 Task: Look for space in Orillia, Canada from 1st August, 2023 to 5th August, 2023 for 1 adult in price range Rs.6000 to Rs.15000. Place can be entire place with 1  bedroom having 1 bed and 1 bathroom. Property type can be house, flat, guest house. Booking option can be shelf check-in. Required host language is English.
Action: Mouse moved to (449, 88)
Screenshot: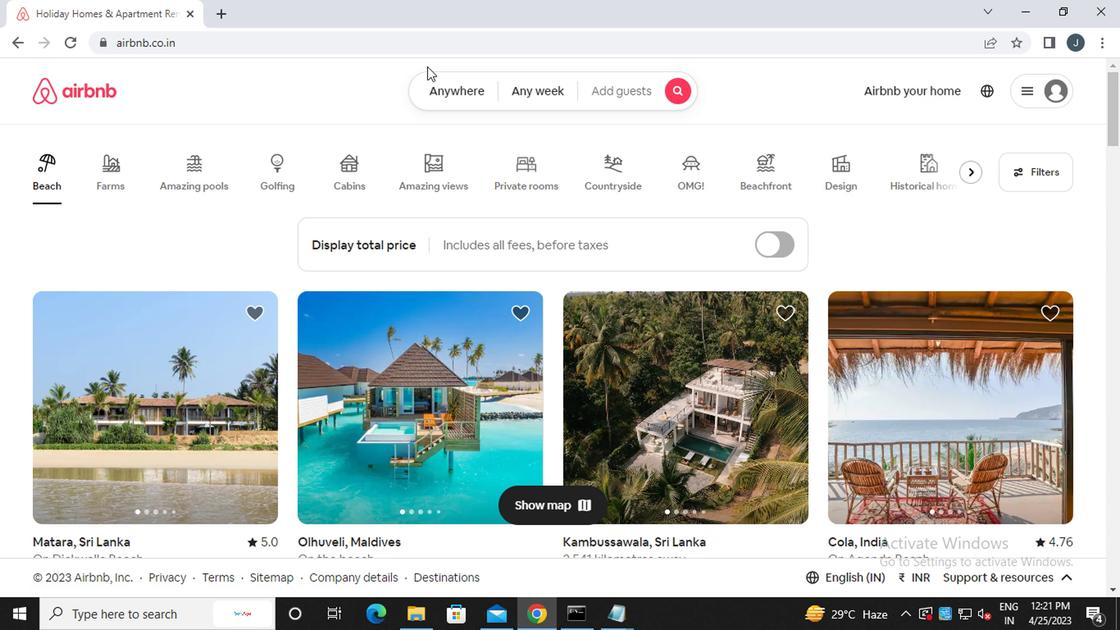
Action: Mouse pressed left at (449, 88)
Screenshot: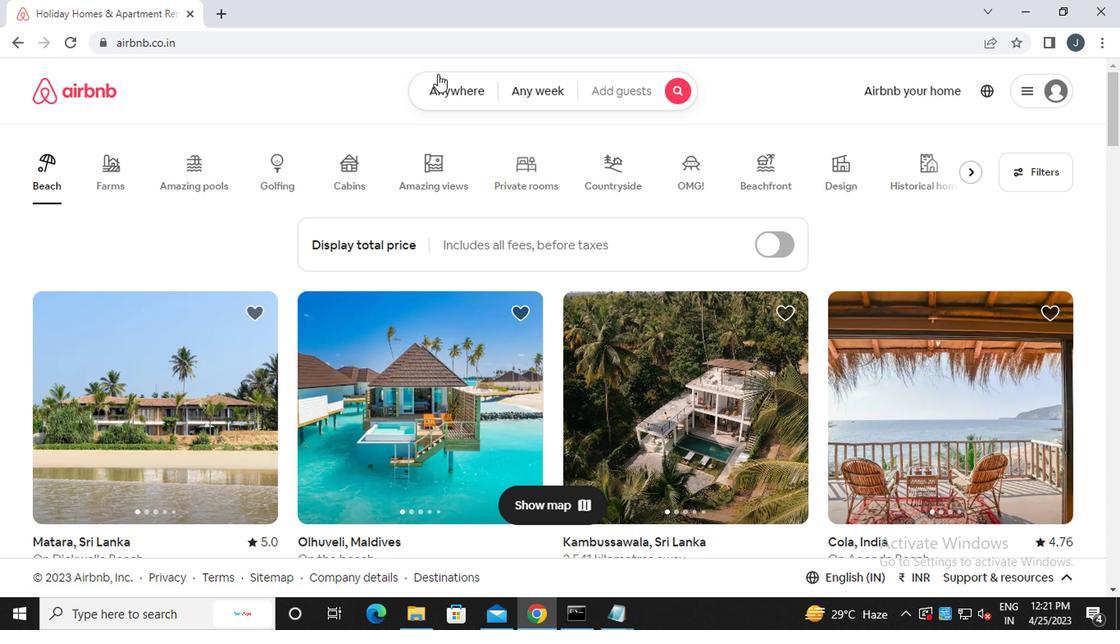 
Action: Mouse moved to (264, 158)
Screenshot: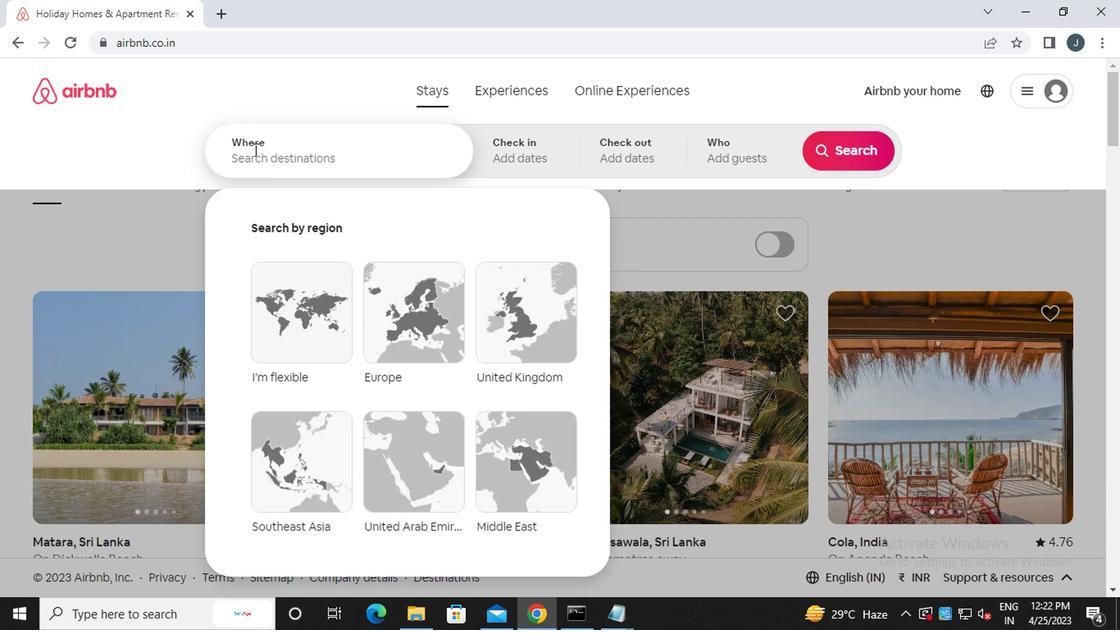
Action: Mouse pressed left at (264, 158)
Screenshot: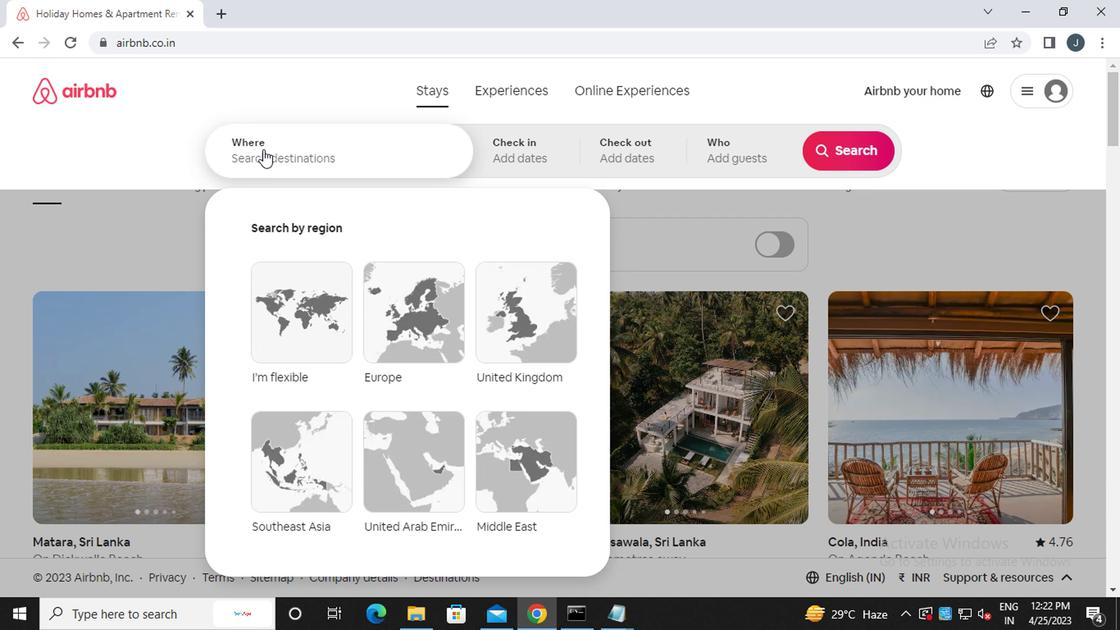 
Action: Mouse moved to (280, 169)
Screenshot: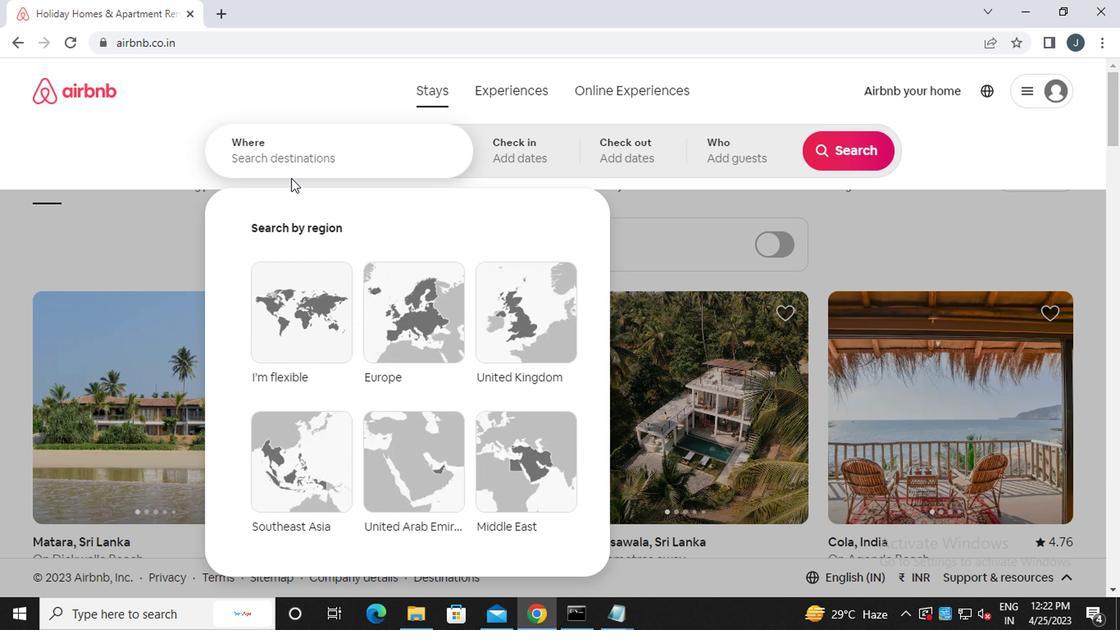 
Action: Key pressed o<Key.caps_lock>rillia,<Key.caps_lock>c<Key.caps_lock>anada
Screenshot: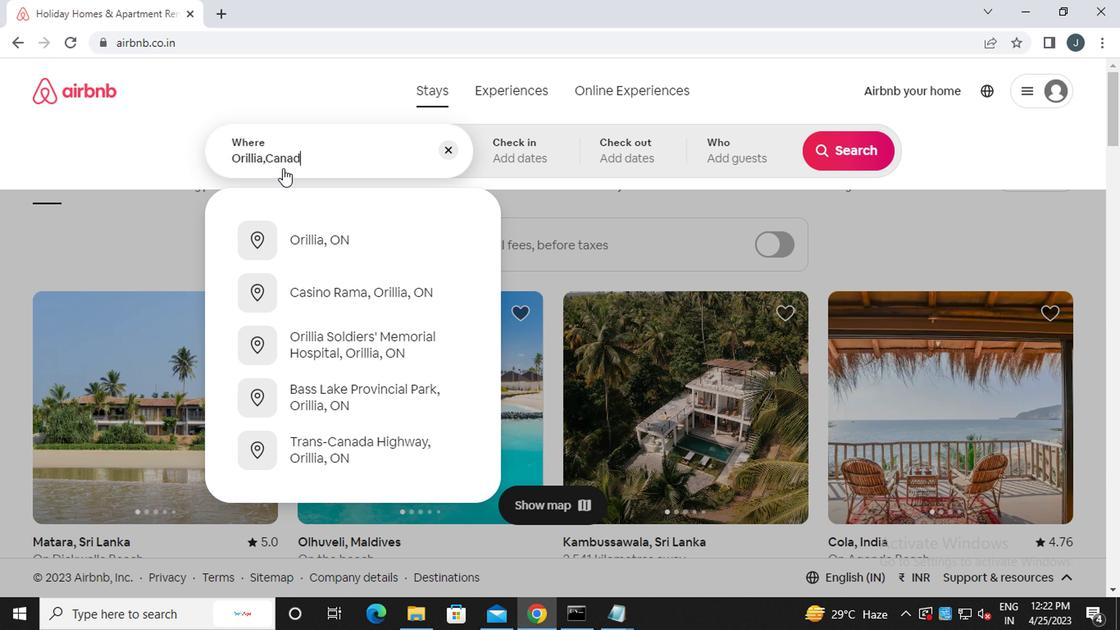 
Action: Mouse moved to (545, 151)
Screenshot: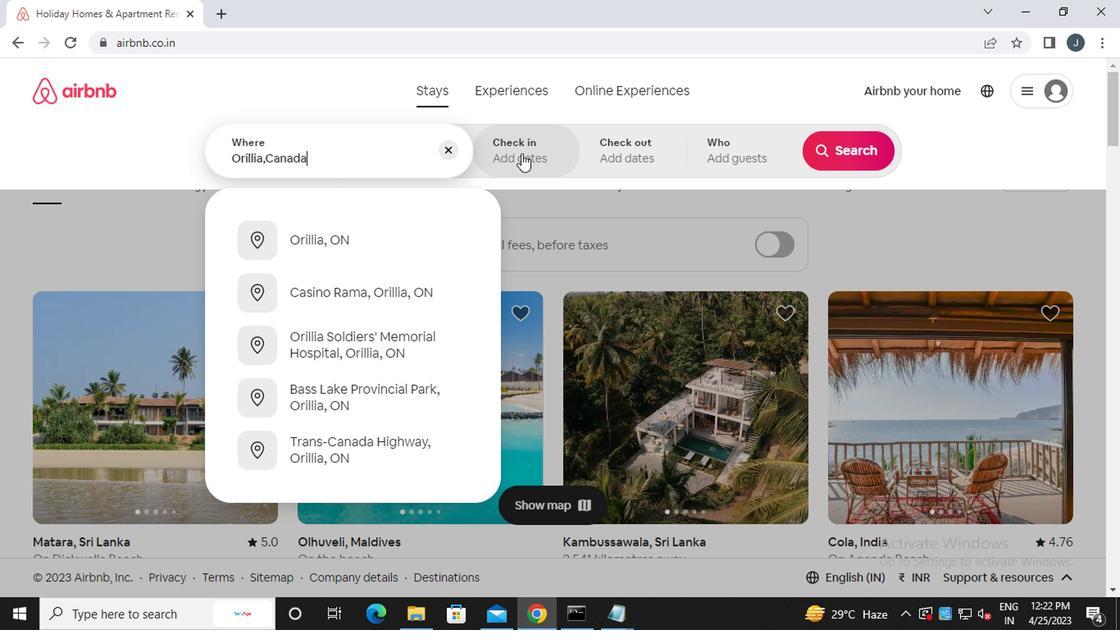 
Action: Mouse pressed left at (545, 151)
Screenshot: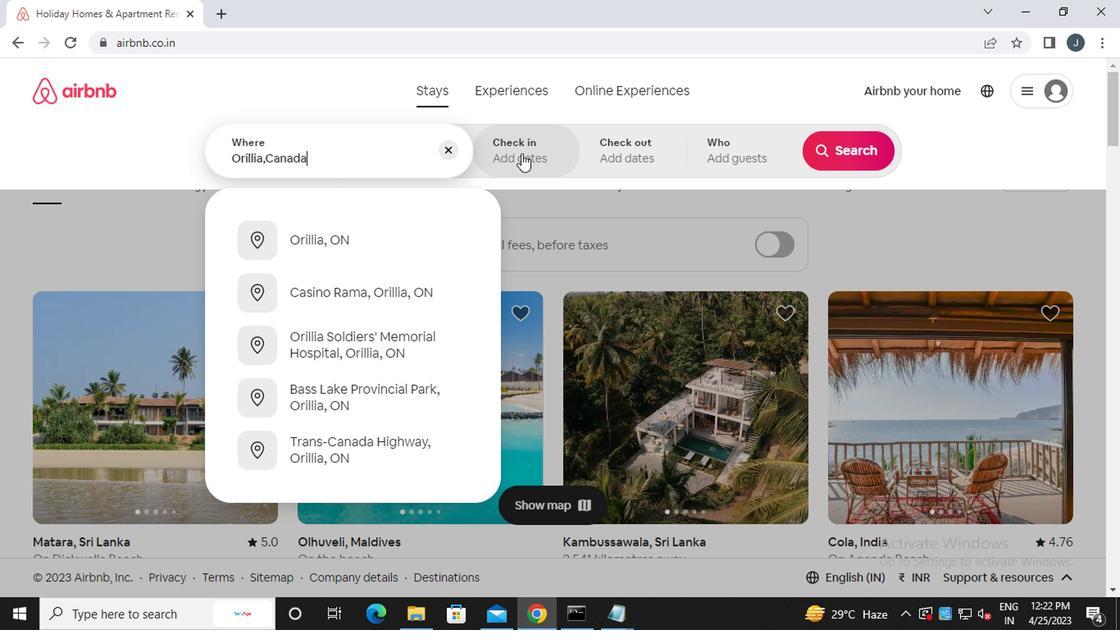
Action: Mouse moved to (836, 281)
Screenshot: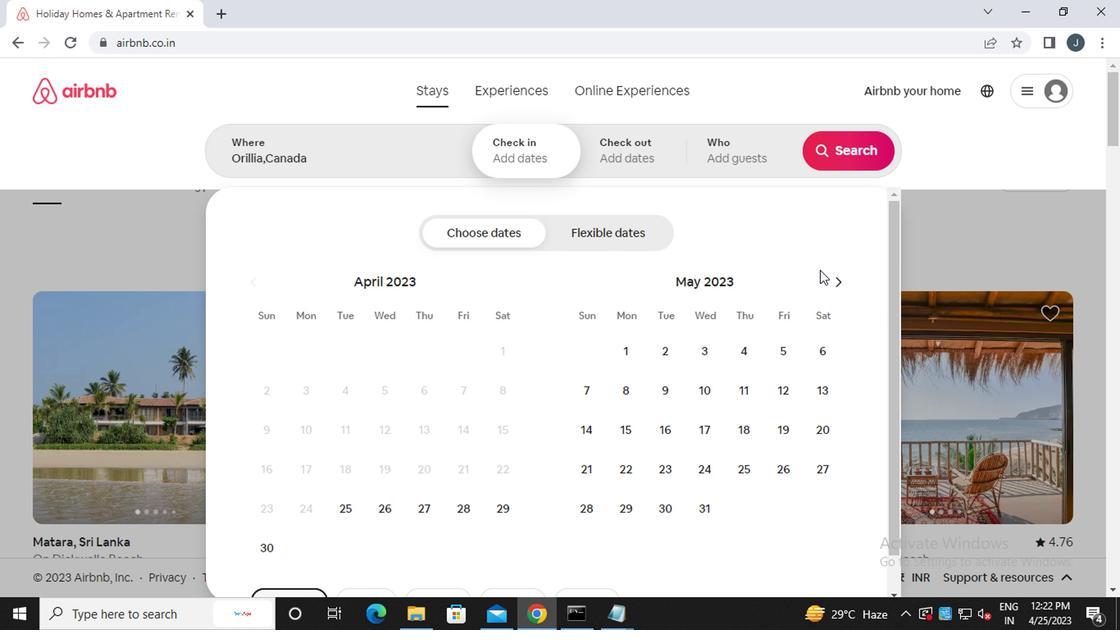 
Action: Mouse pressed left at (836, 281)
Screenshot: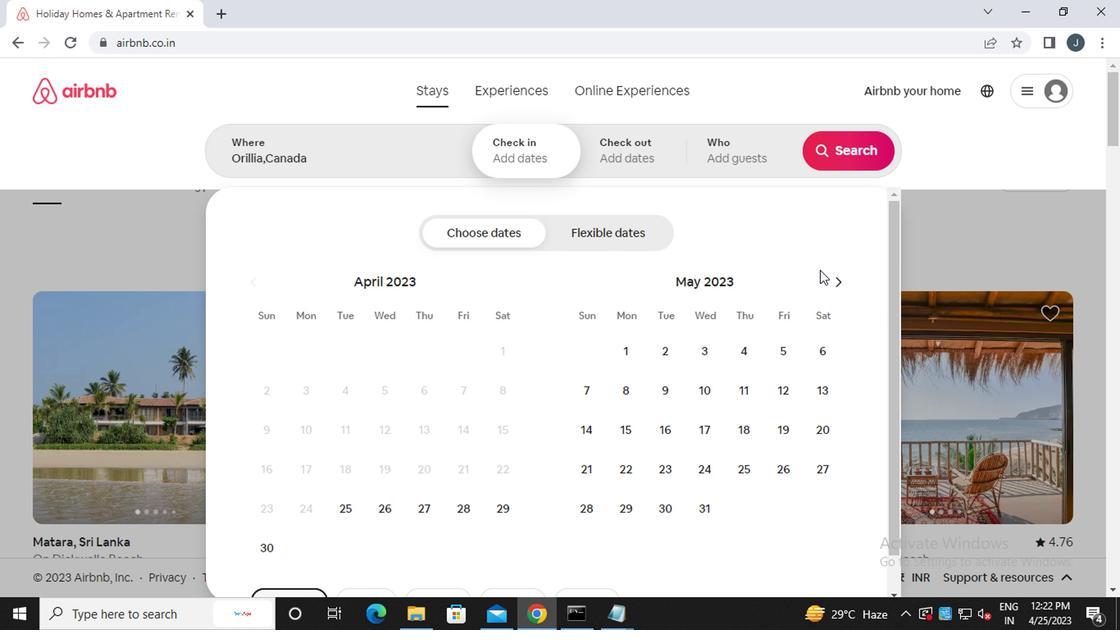 
Action: Mouse moved to (838, 283)
Screenshot: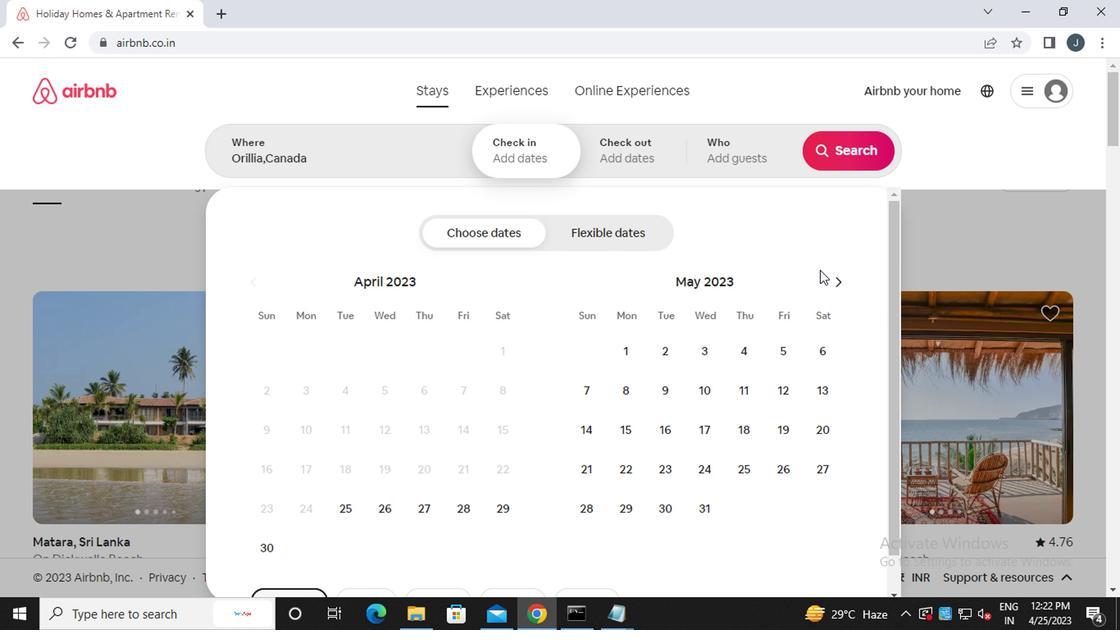 
Action: Mouse pressed left at (838, 283)
Screenshot: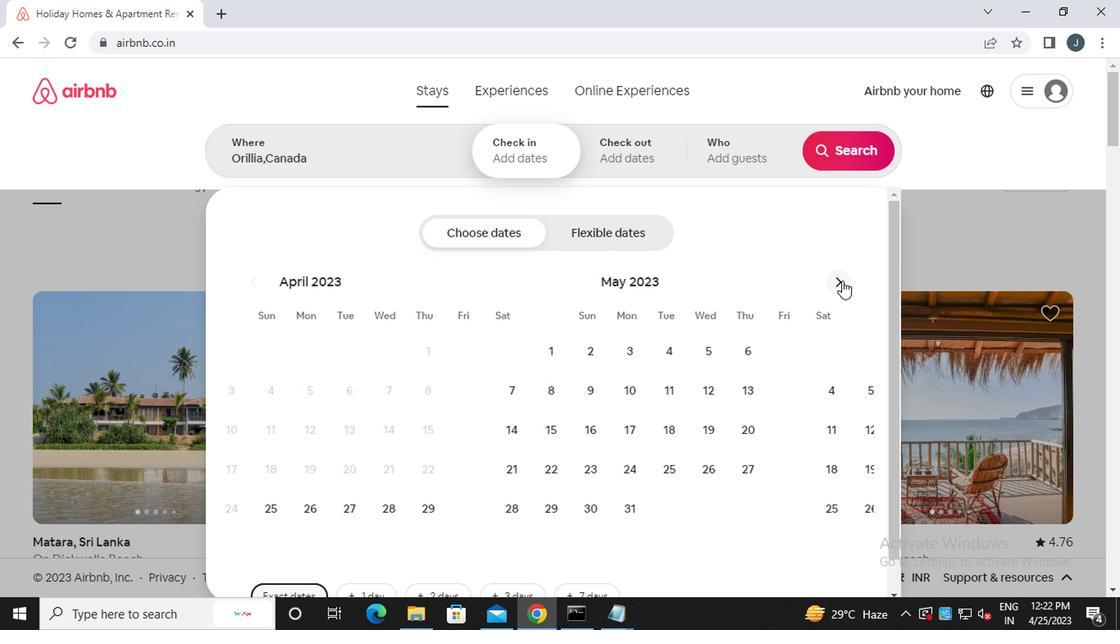 
Action: Mouse moved to (839, 283)
Screenshot: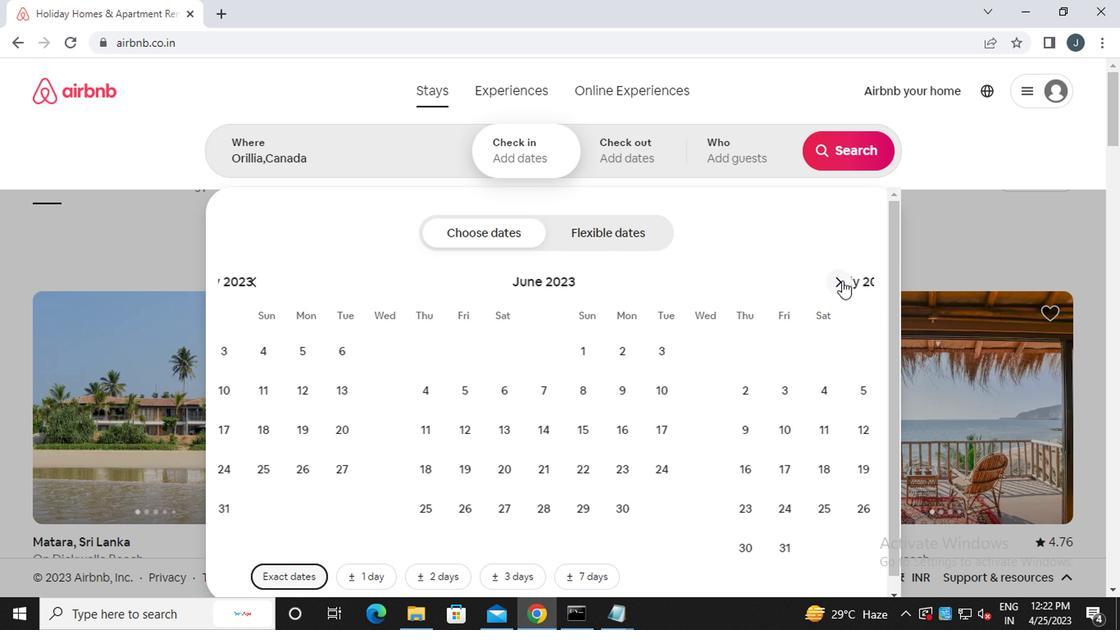 
Action: Mouse pressed left at (839, 283)
Screenshot: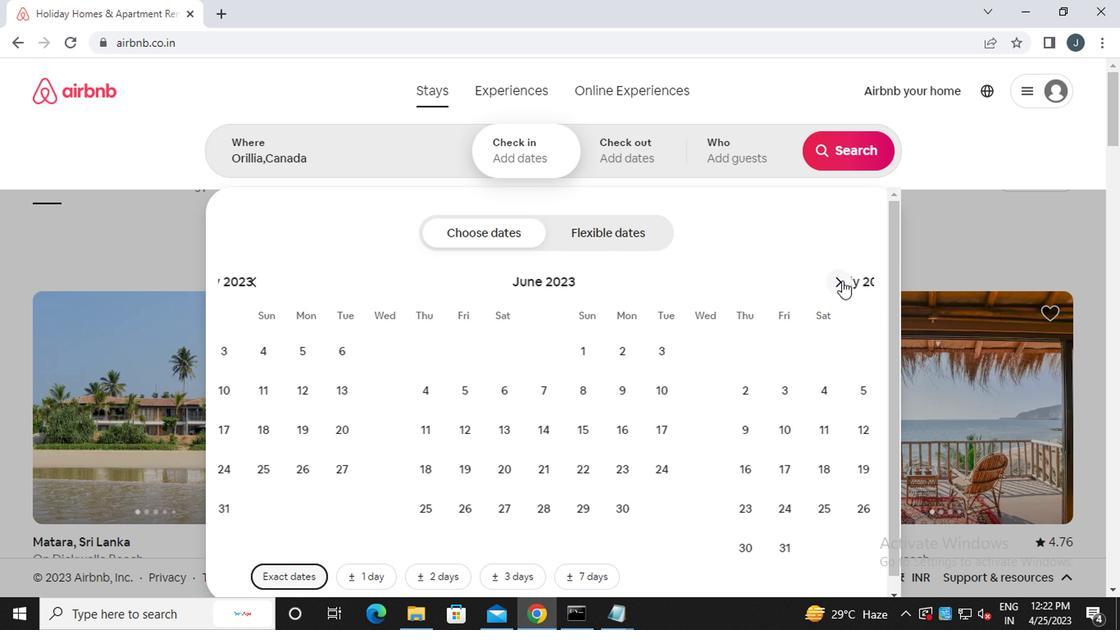 
Action: Mouse moved to (664, 358)
Screenshot: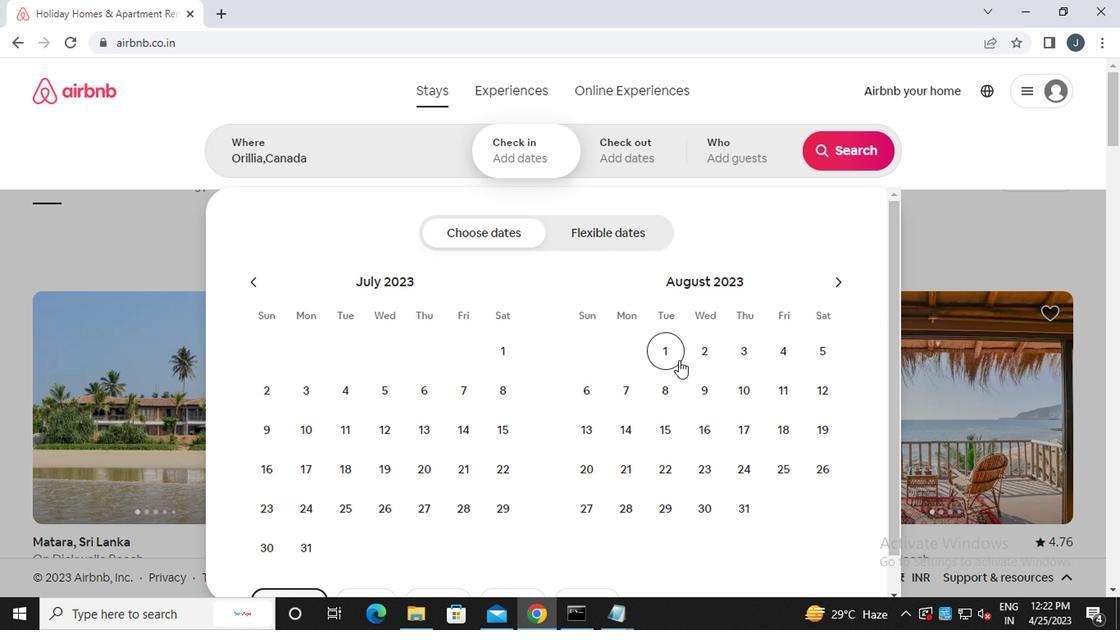 
Action: Mouse pressed left at (664, 358)
Screenshot: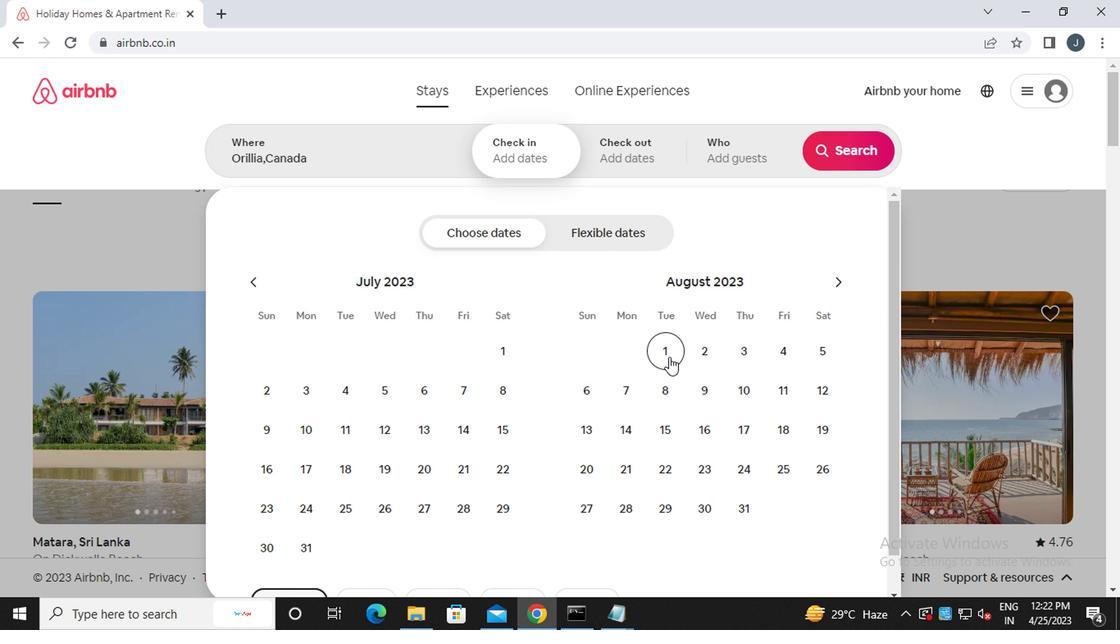 
Action: Mouse moved to (817, 356)
Screenshot: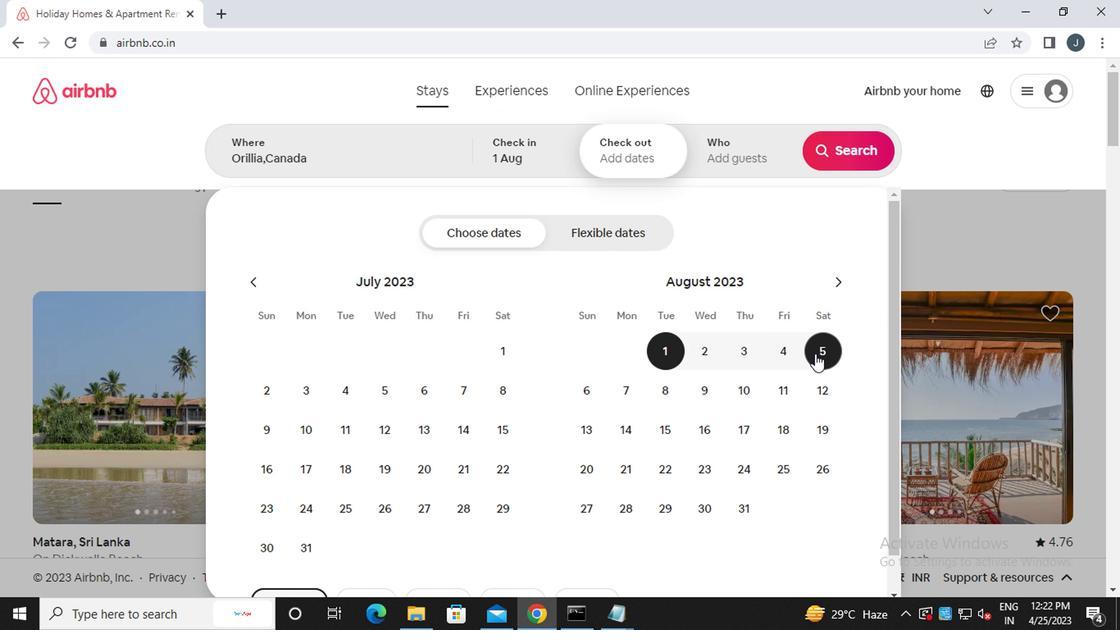 
Action: Mouse pressed left at (817, 356)
Screenshot: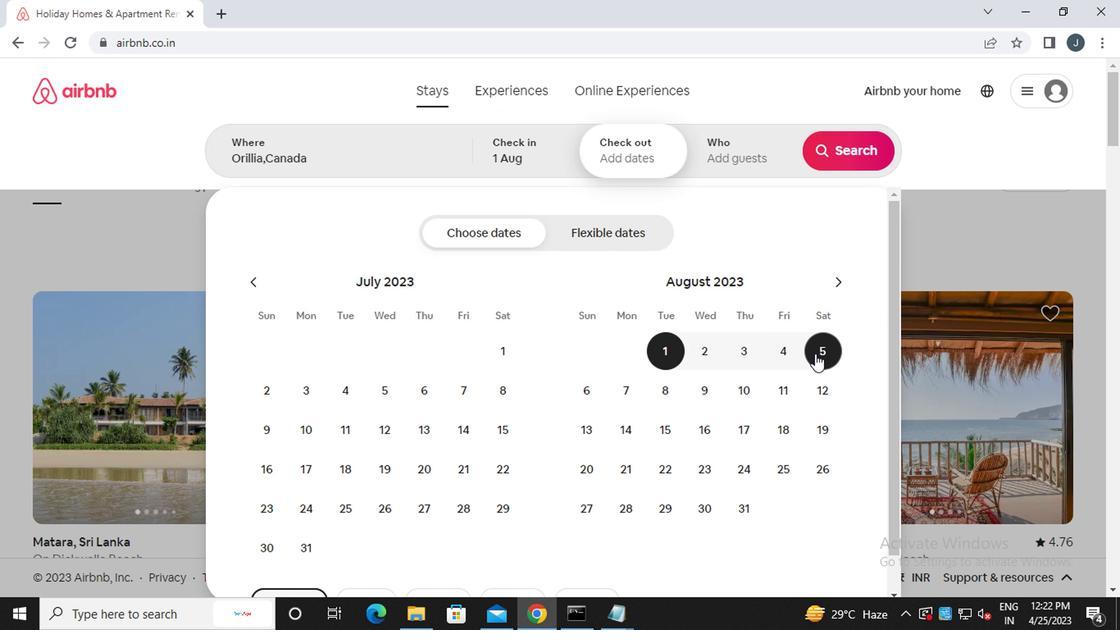 
Action: Mouse moved to (747, 162)
Screenshot: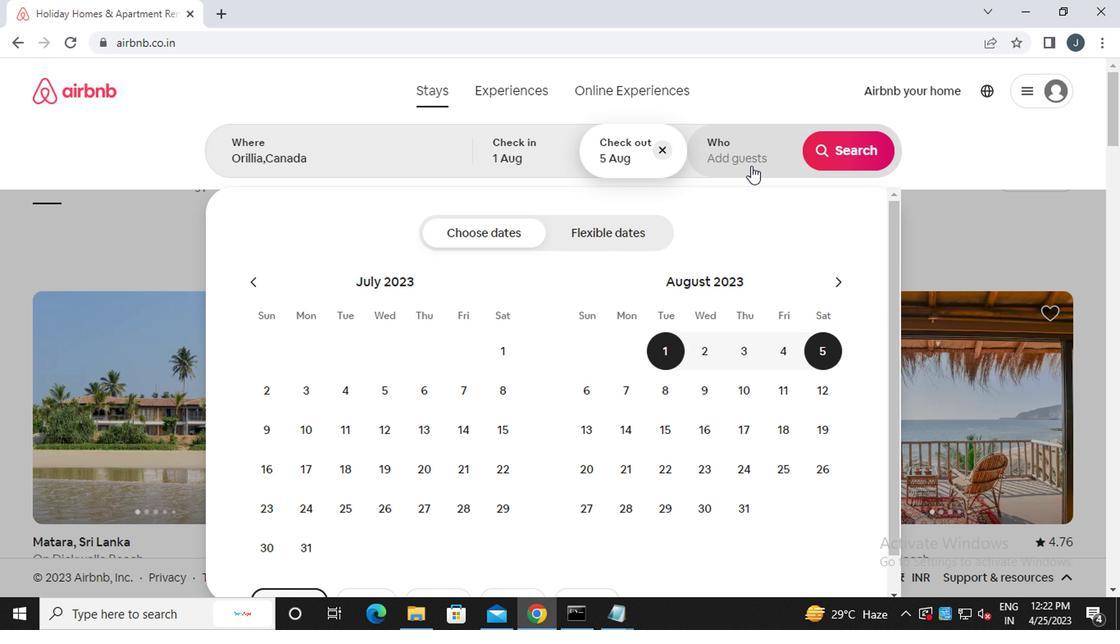 
Action: Mouse pressed left at (747, 162)
Screenshot: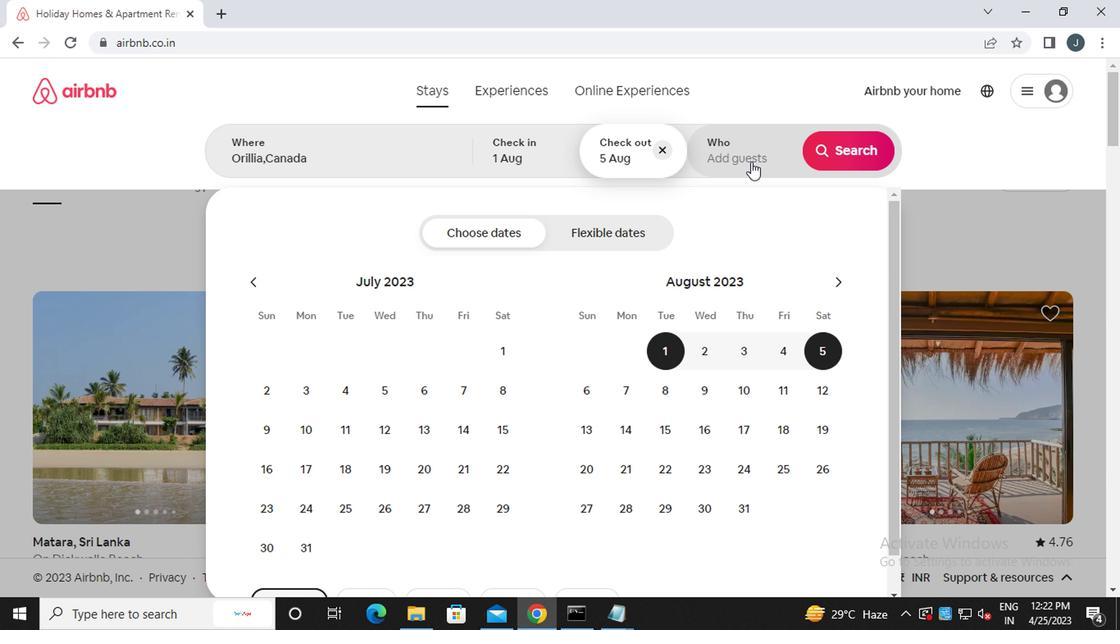 
Action: Mouse moved to (854, 239)
Screenshot: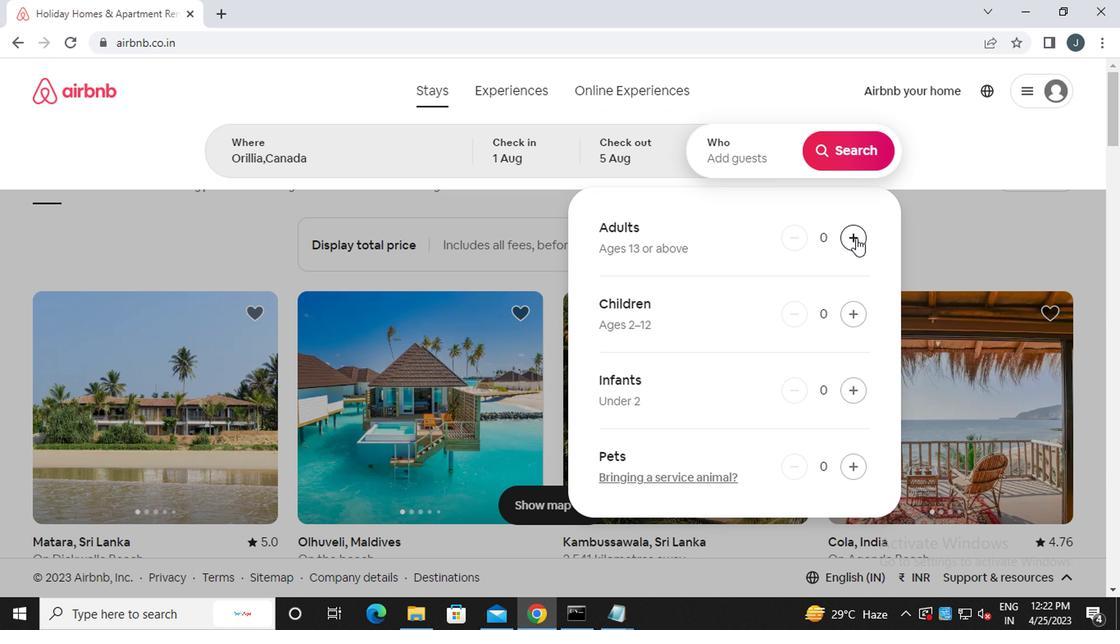 
Action: Mouse pressed left at (854, 239)
Screenshot: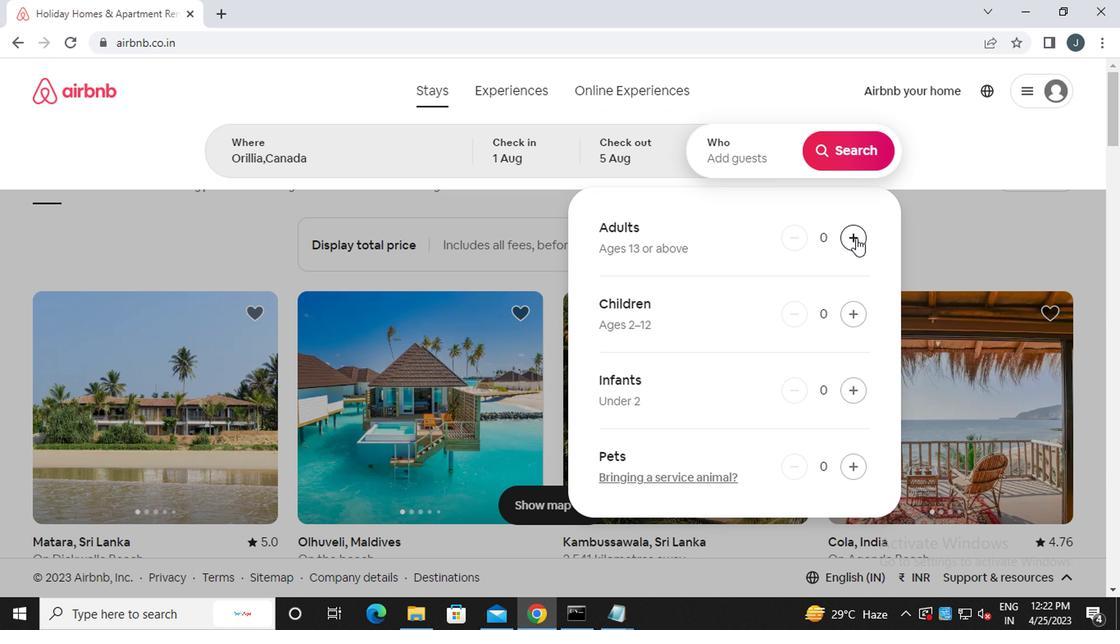 
Action: Mouse moved to (860, 157)
Screenshot: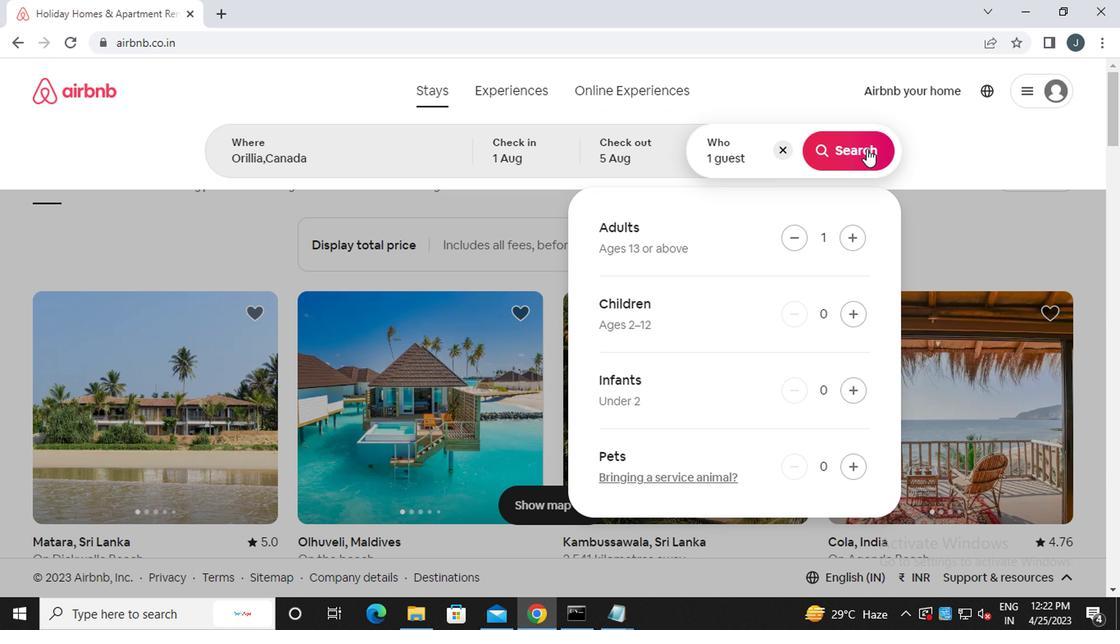 
Action: Mouse pressed left at (860, 157)
Screenshot: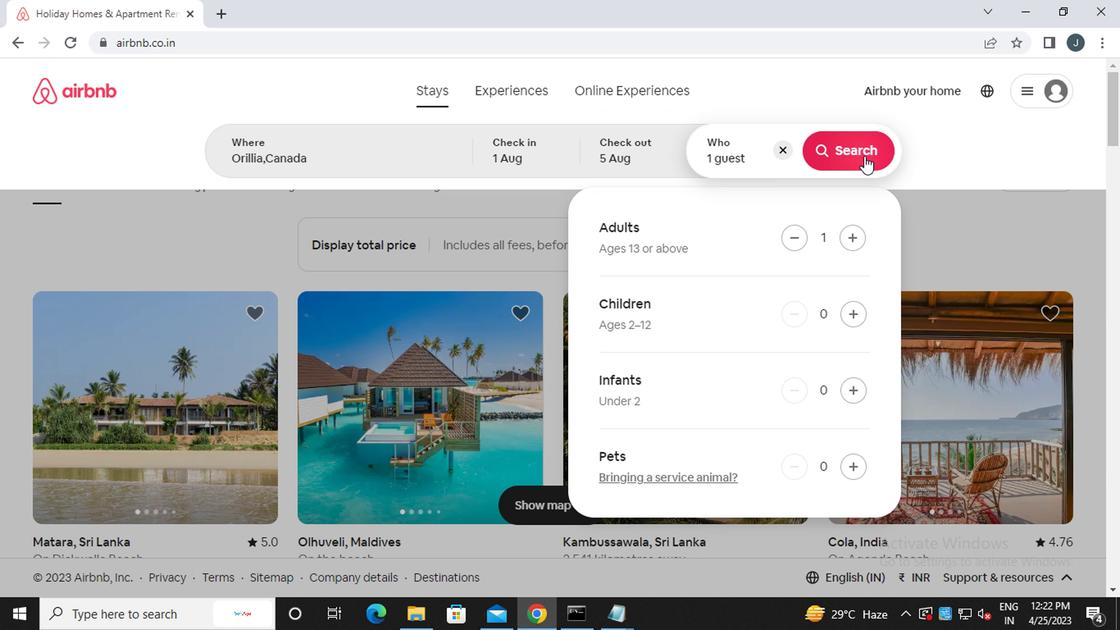 
Action: Mouse moved to (1060, 152)
Screenshot: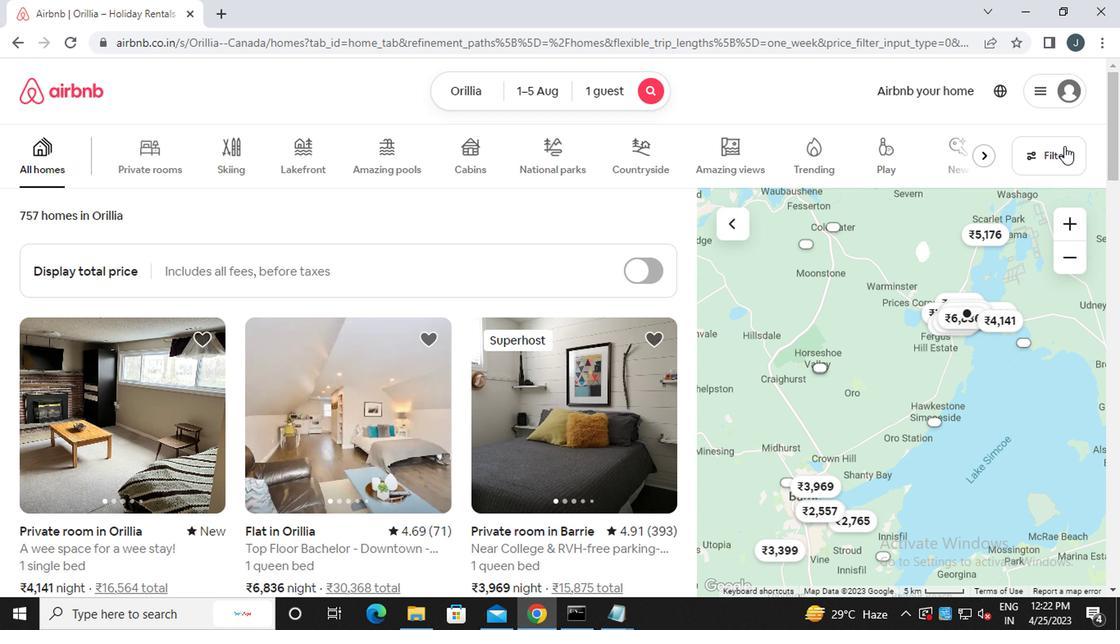 
Action: Mouse pressed left at (1060, 152)
Screenshot: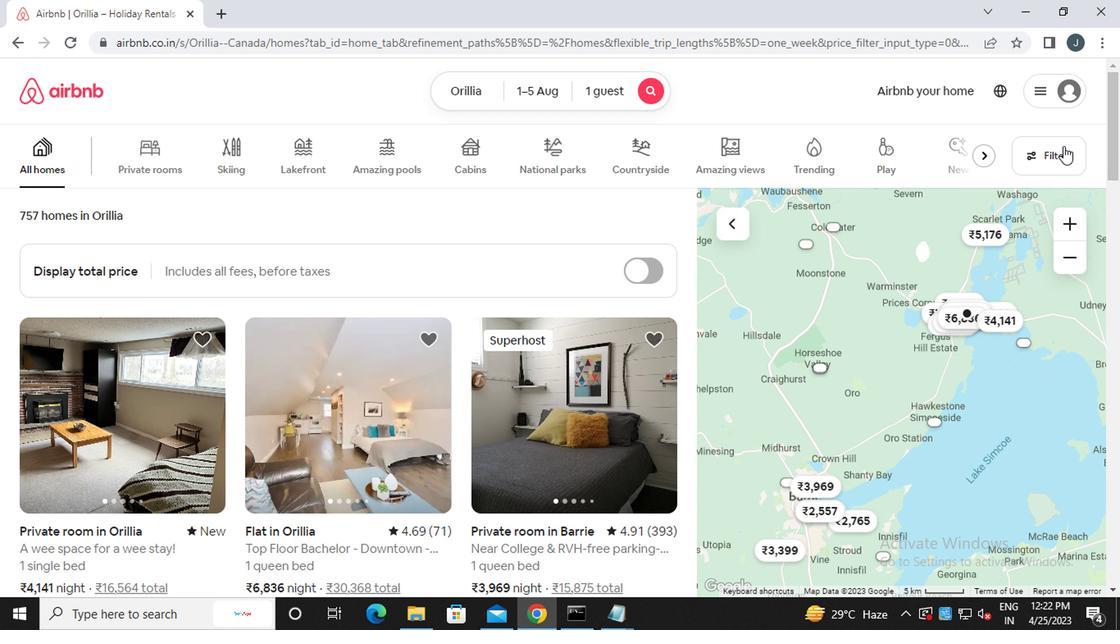 
Action: Mouse moved to (425, 358)
Screenshot: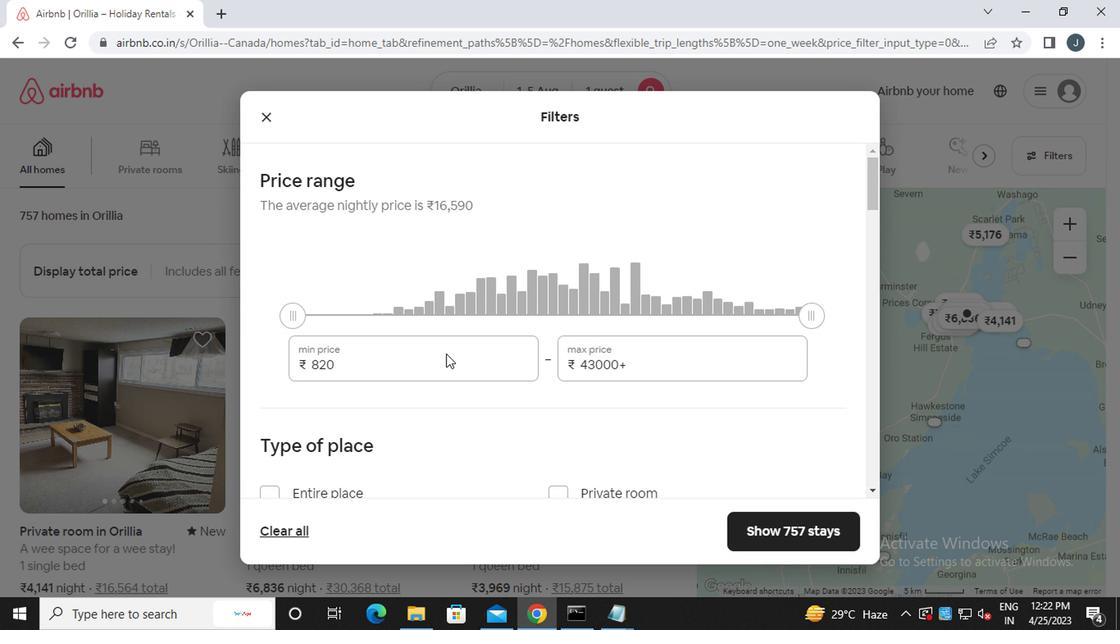 
Action: Mouse pressed left at (425, 358)
Screenshot: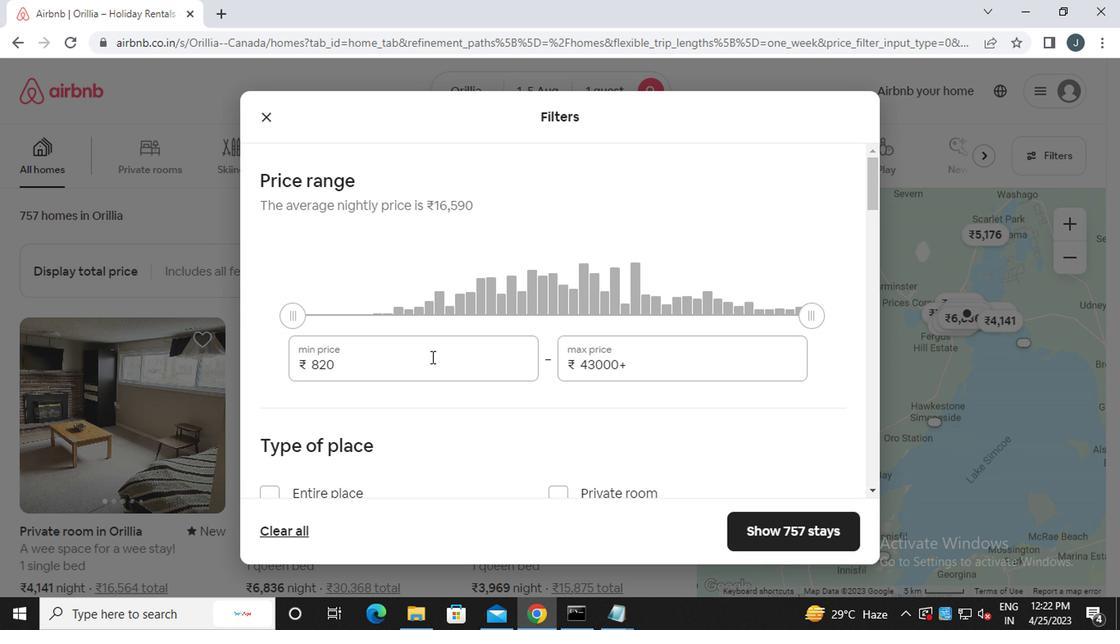 
Action: Mouse moved to (425, 358)
Screenshot: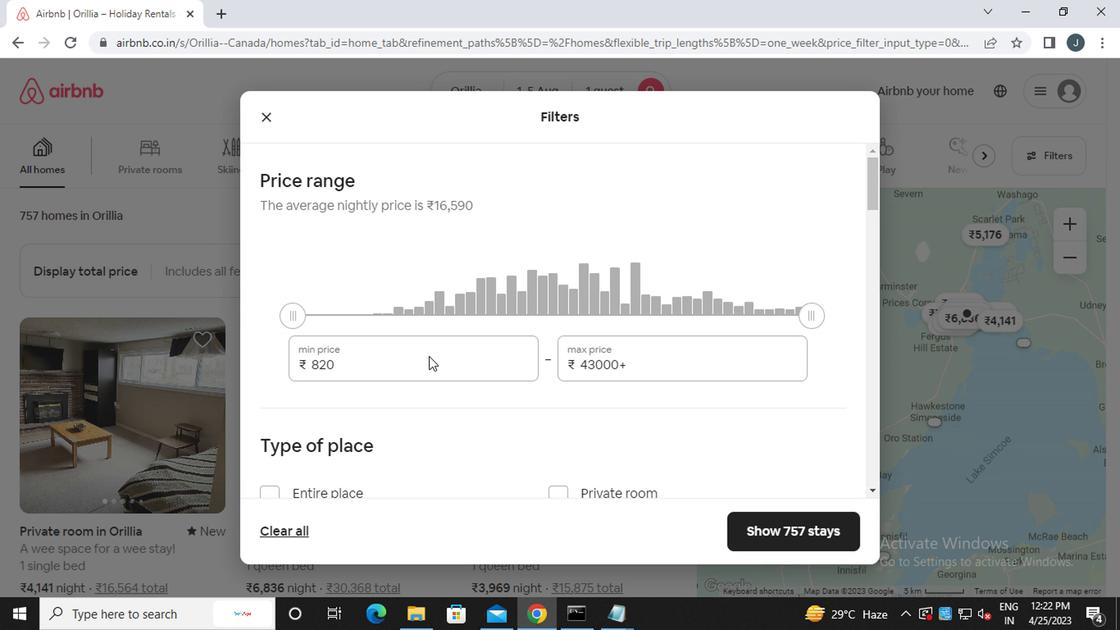 
Action: Key pressed <Key.backspace><Key.backspace><Key.backspace><Key.backspace><Key.backspace><Key.backspace><Key.backspace><<102>><<96>><<96>><<96>>
Screenshot: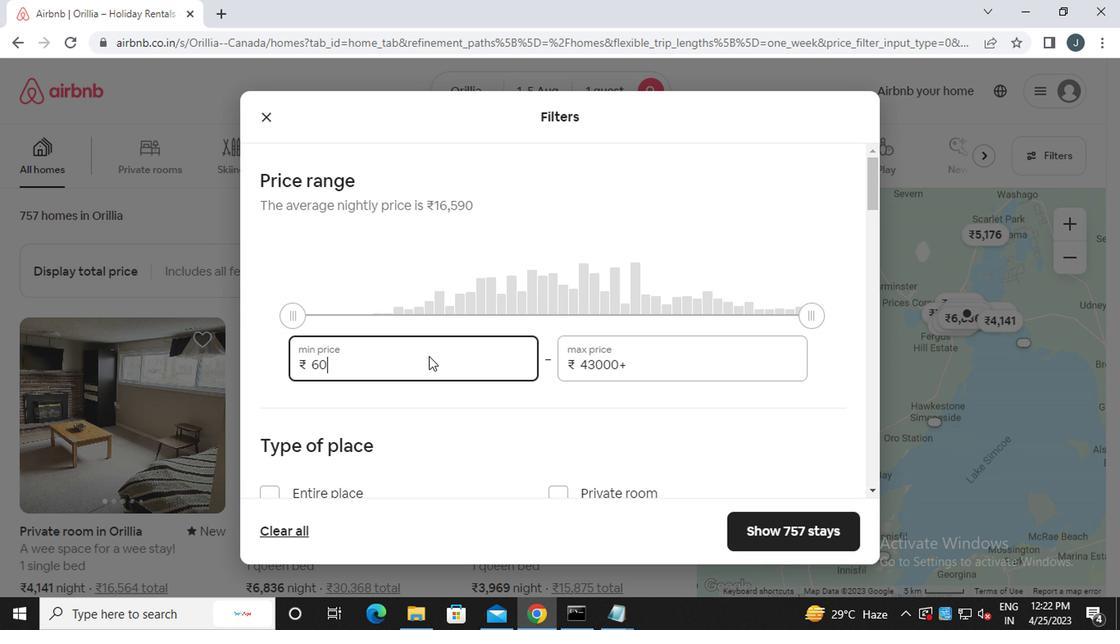 
Action: Mouse moved to (637, 363)
Screenshot: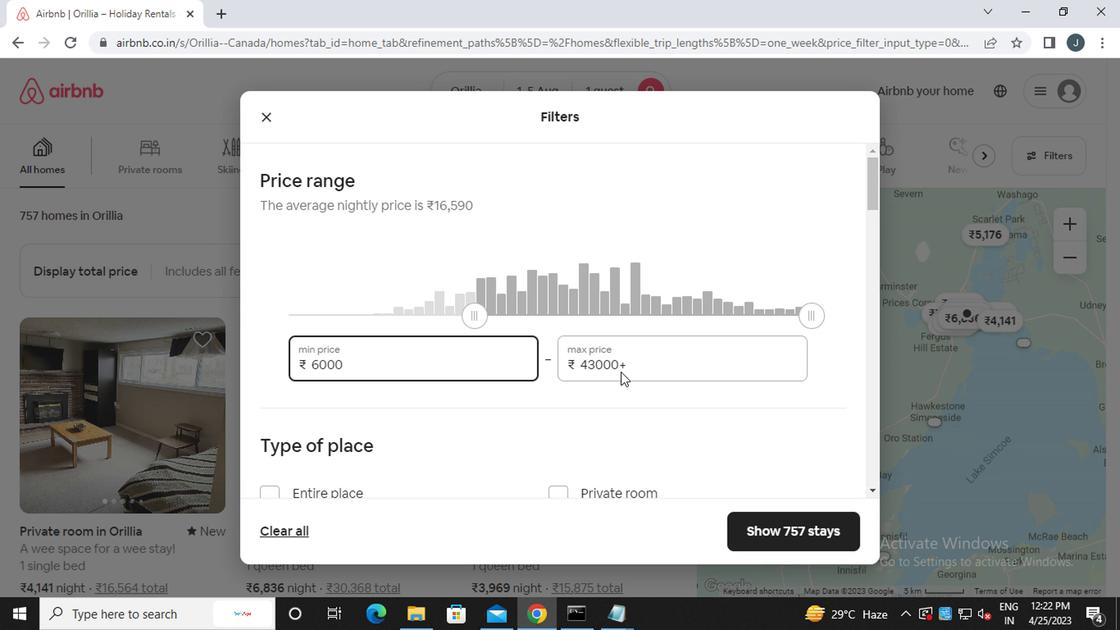 
Action: Mouse pressed left at (637, 363)
Screenshot: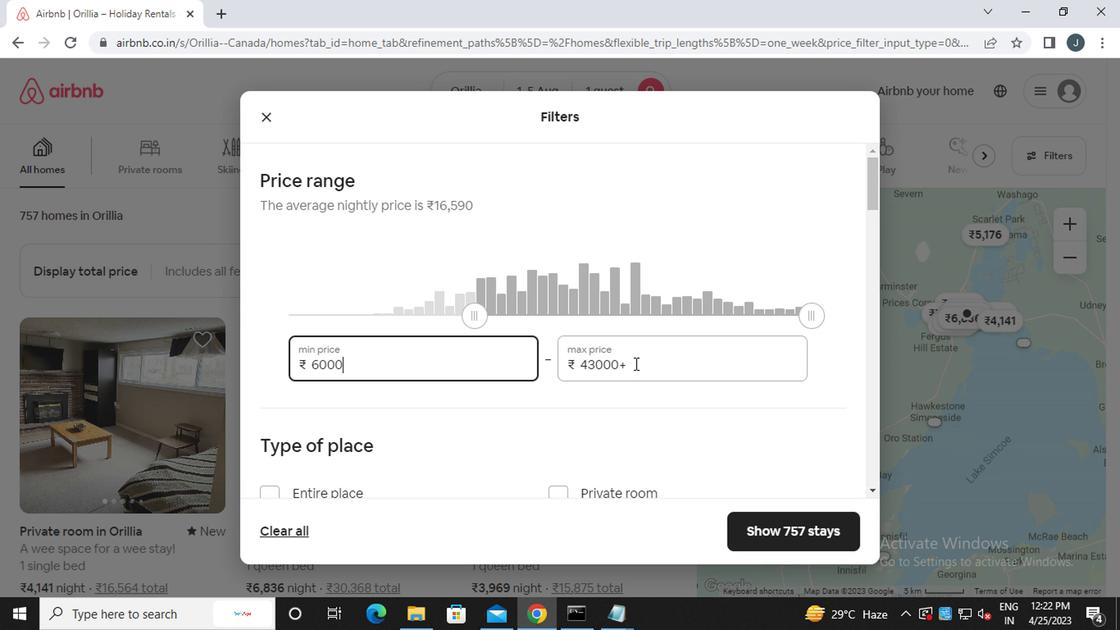 
Action: Mouse moved to (632, 360)
Screenshot: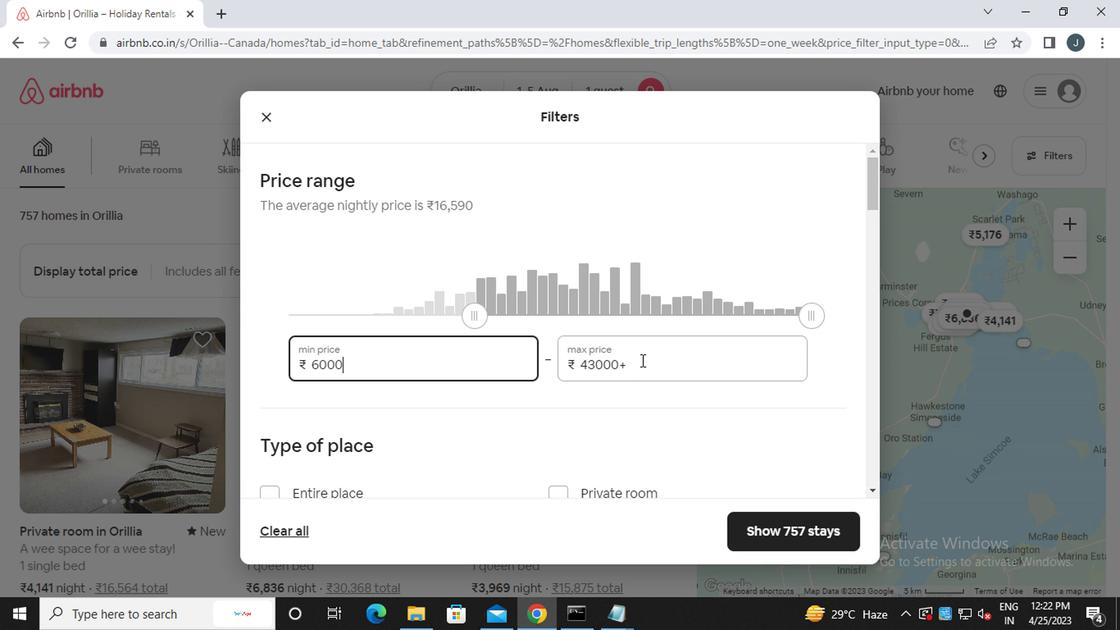 
Action: Key pressed <Key.backspace><Key.backspace><Key.backspace><Key.backspace><Key.backspace><Key.backspace><Key.backspace><Key.backspace><Key.backspace><Key.backspace><<97>><<101>><<96>><<96>><<96>>
Screenshot: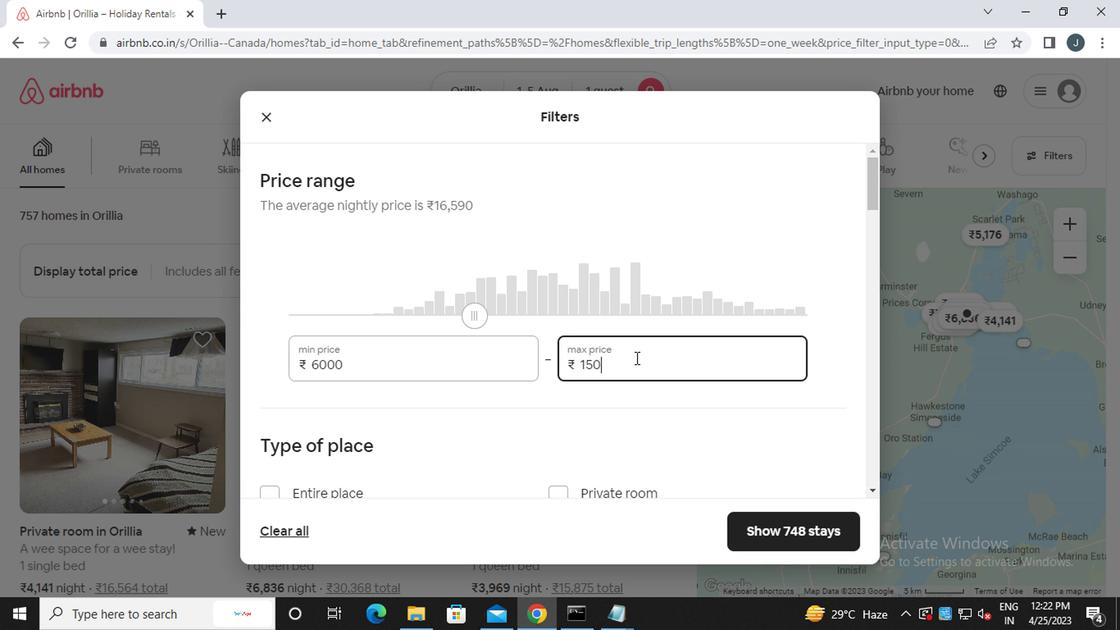 
Action: Mouse moved to (629, 360)
Screenshot: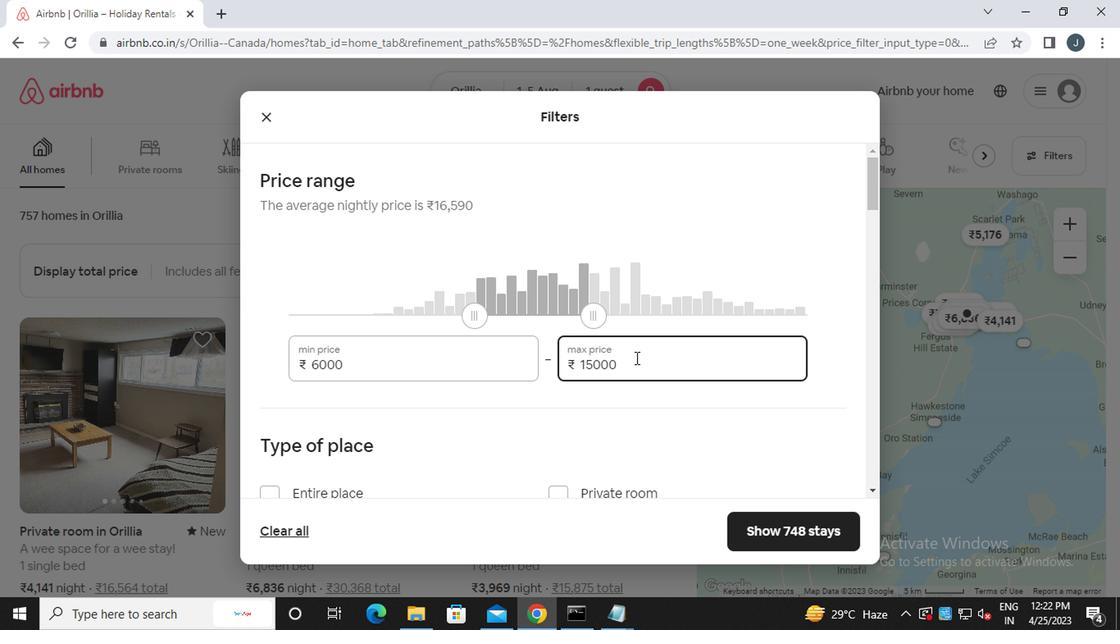 
Action: Mouse scrolled (629, 359) with delta (0, -1)
Screenshot: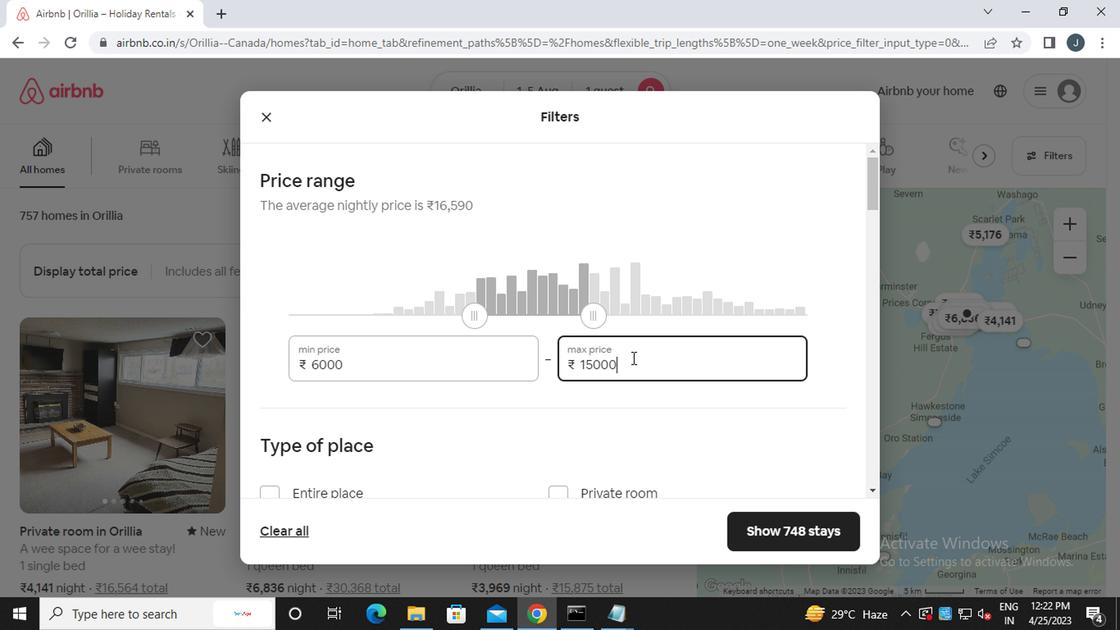 
Action: Mouse scrolled (629, 359) with delta (0, -1)
Screenshot: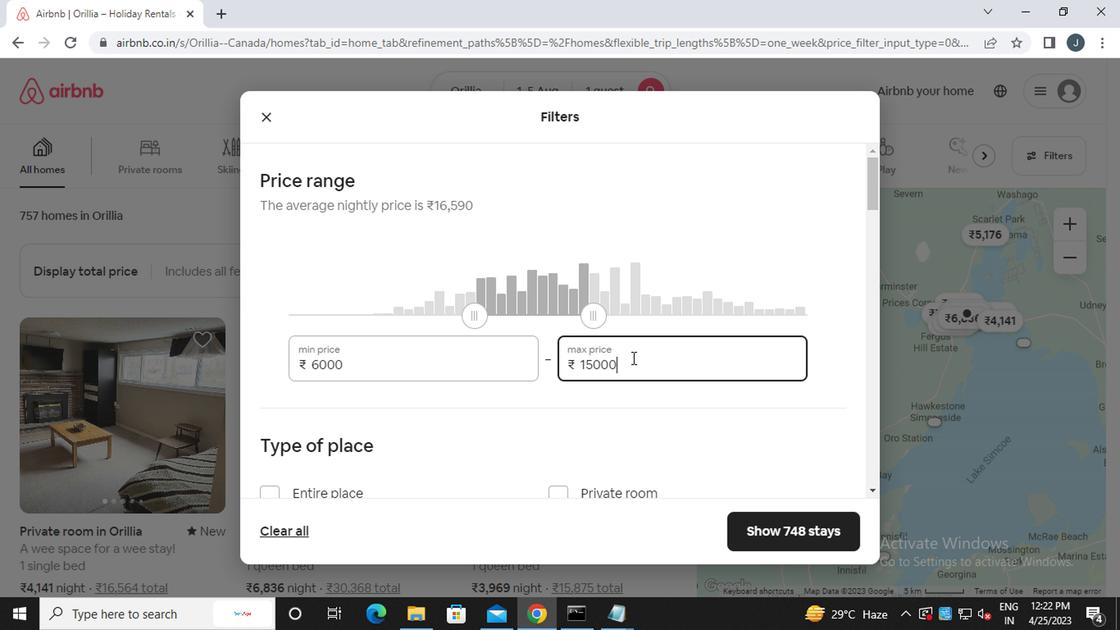 
Action: Mouse scrolled (629, 359) with delta (0, -1)
Screenshot: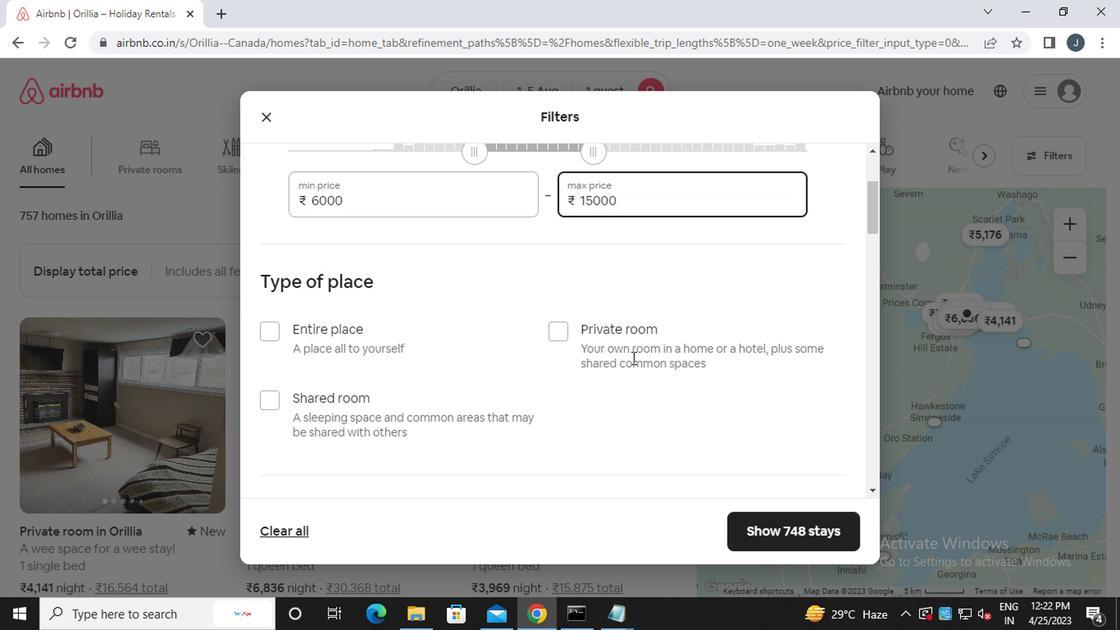 
Action: Mouse scrolled (629, 359) with delta (0, -1)
Screenshot: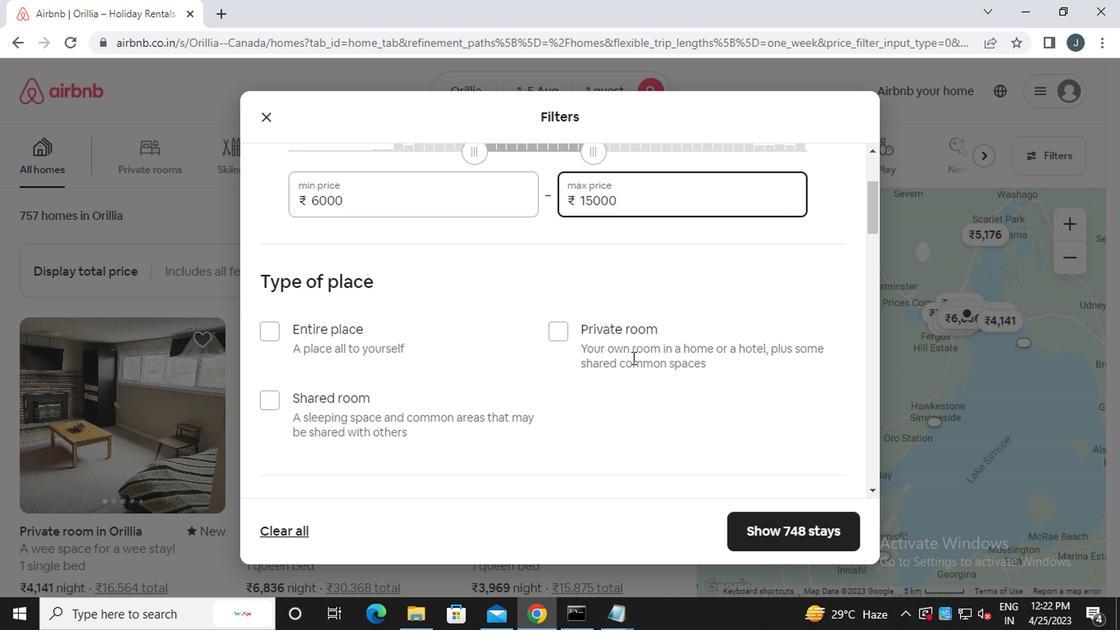 
Action: Mouse moved to (266, 172)
Screenshot: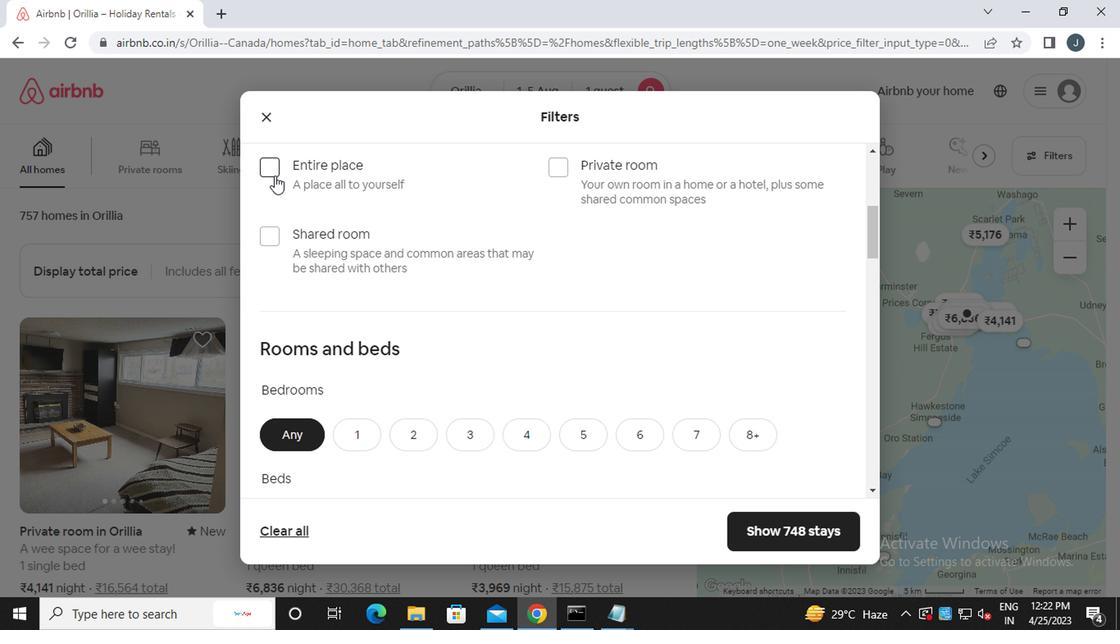 
Action: Mouse pressed left at (266, 172)
Screenshot: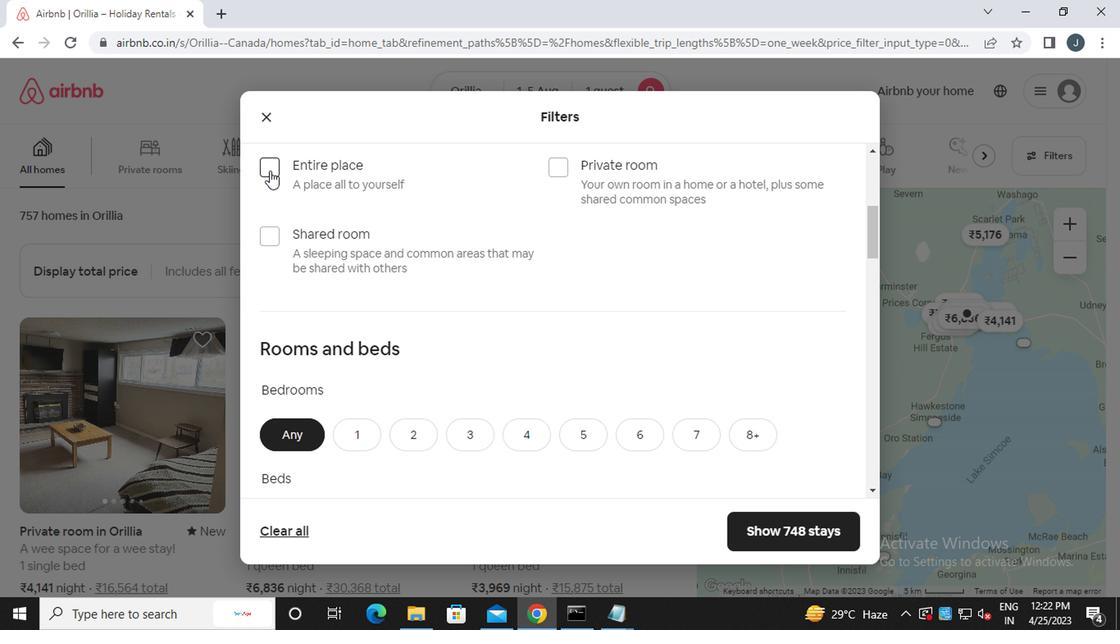 
Action: Mouse moved to (428, 426)
Screenshot: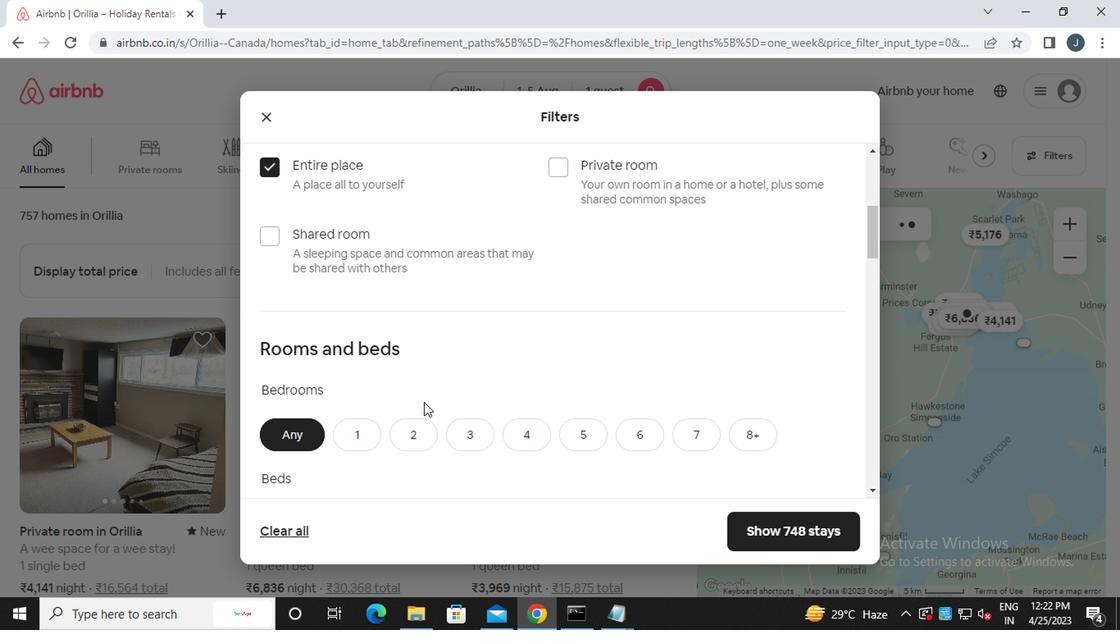 
Action: Mouse scrolled (428, 425) with delta (0, -1)
Screenshot: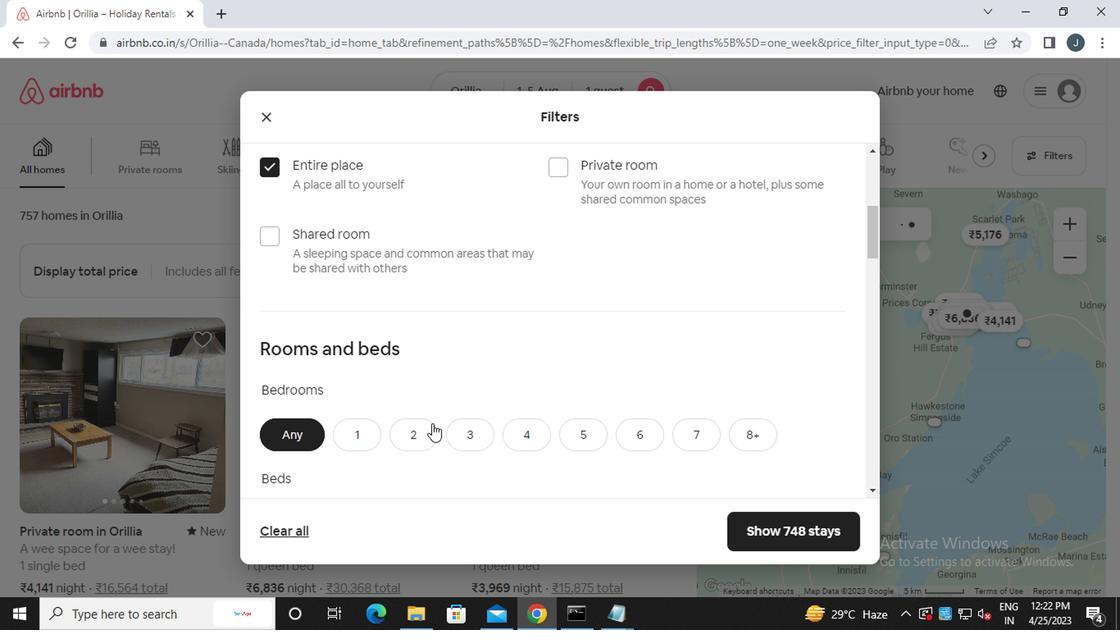 
Action: Mouse moved to (381, 353)
Screenshot: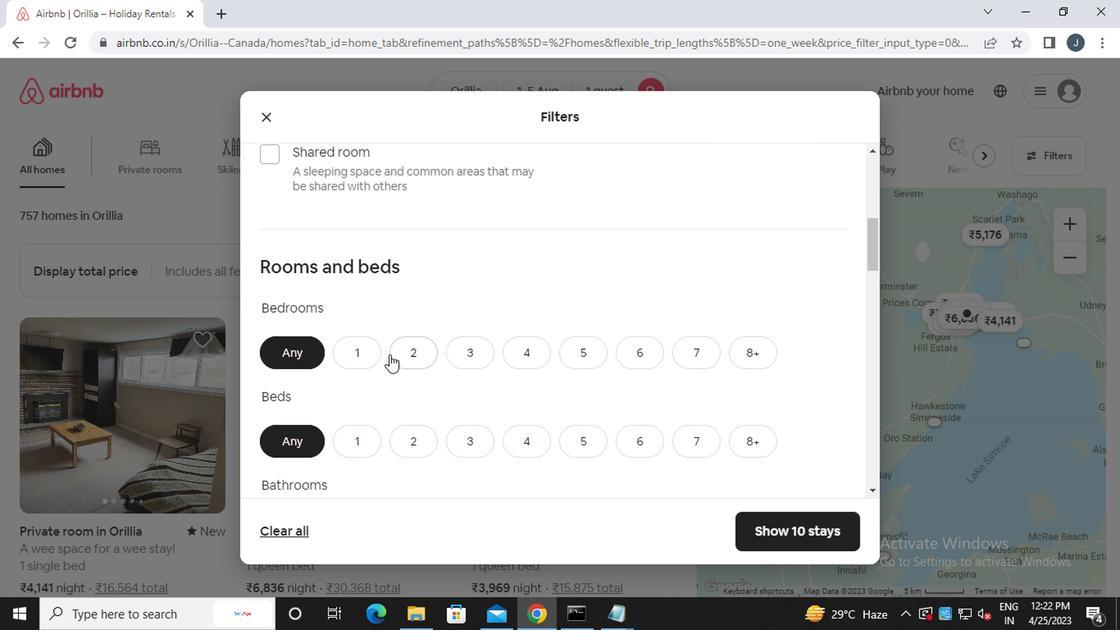 
Action: Mouse scrolled (381, 351) with delta (0, -1)
Screenshot: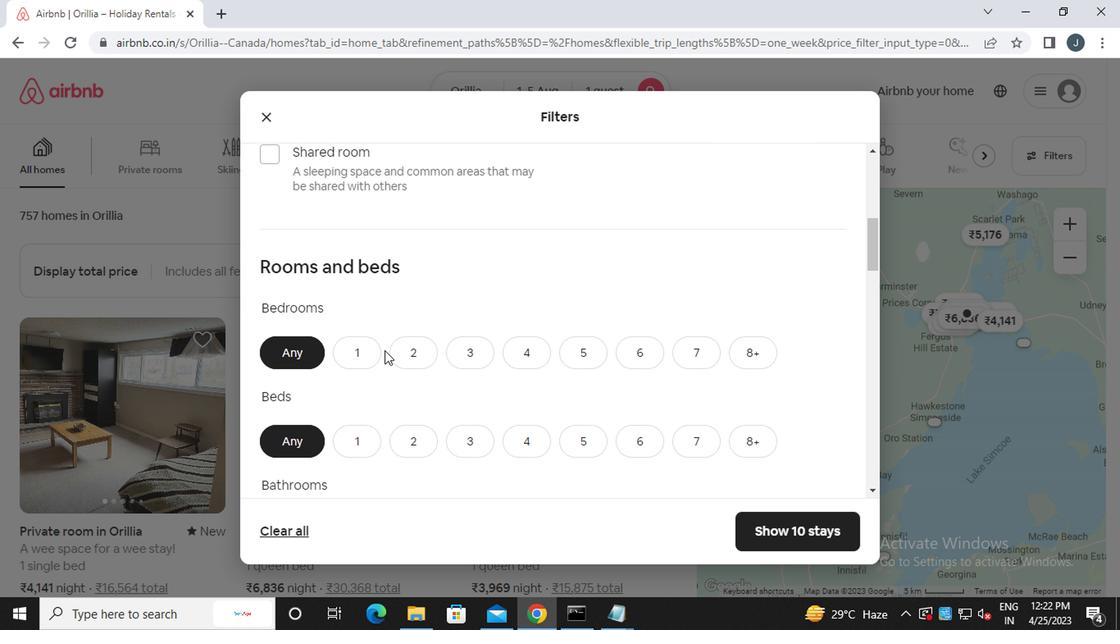 
Action: Mouse scrolled (381, 351) with delta (0, -1)
Screenshot: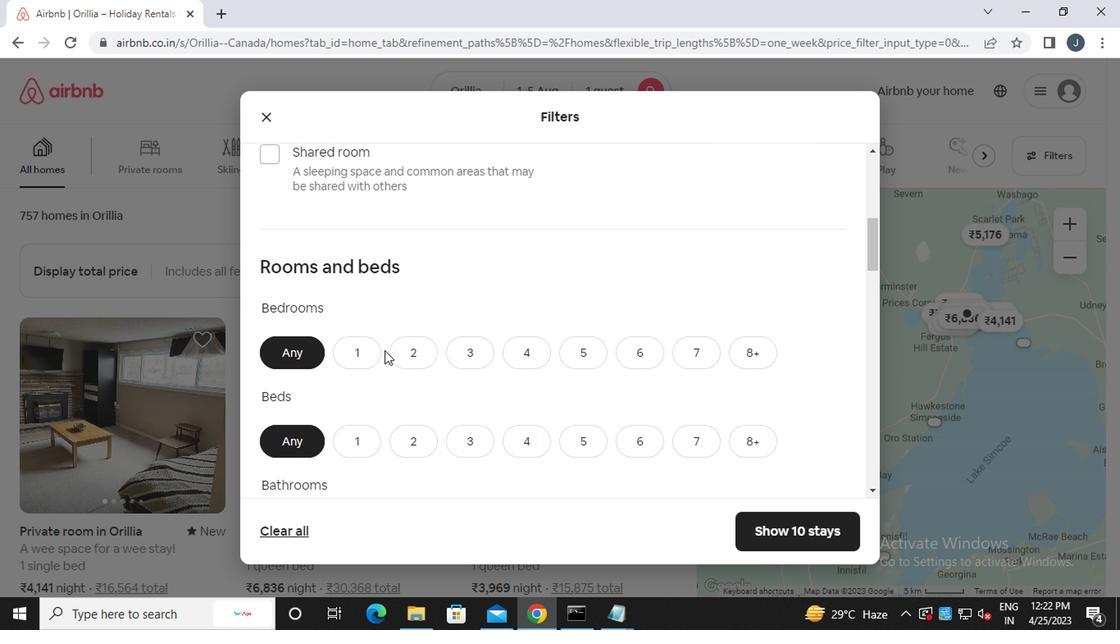 
Action: Mouse moved to (352, 192)
Screenshot: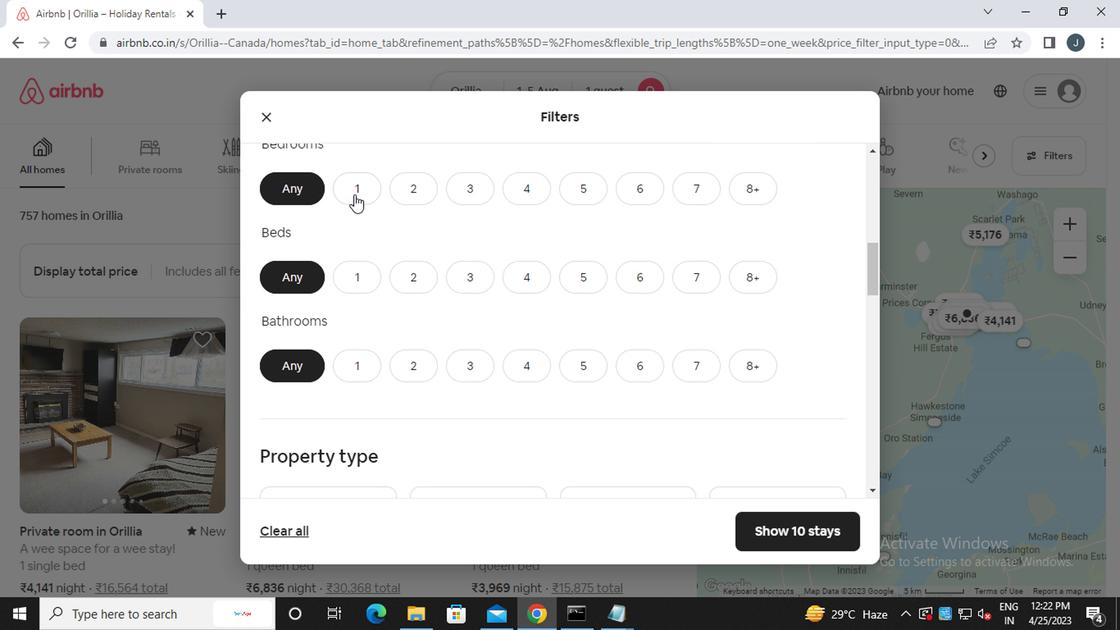 
Action: Mouse pressed left at (352, 192)
Screenshot: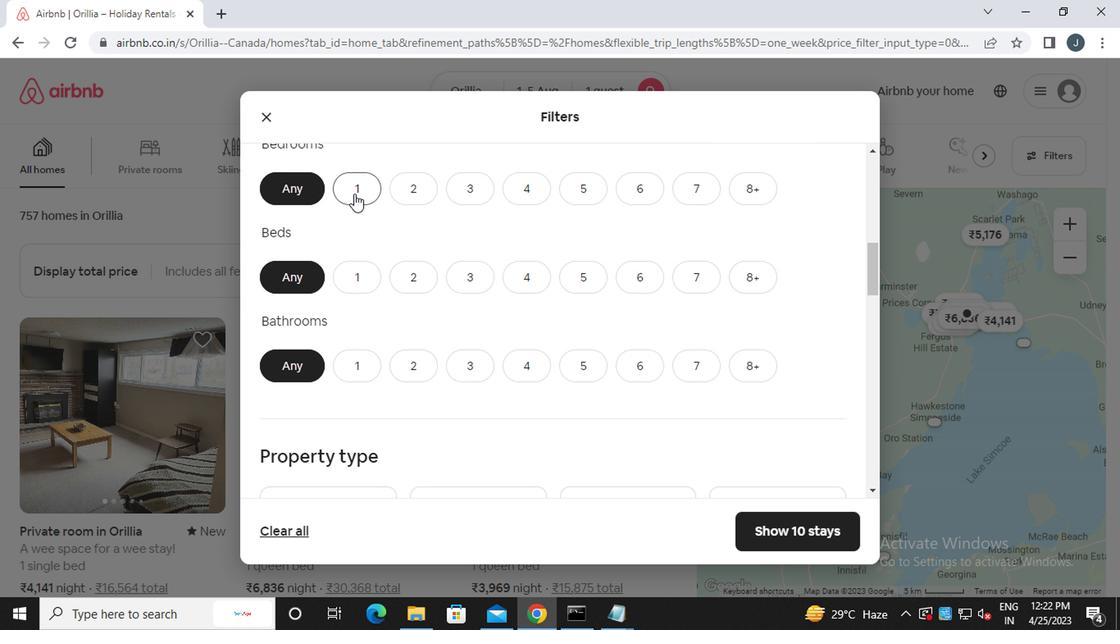 
Action: Mouse moved to (365, 266)
Screenshot: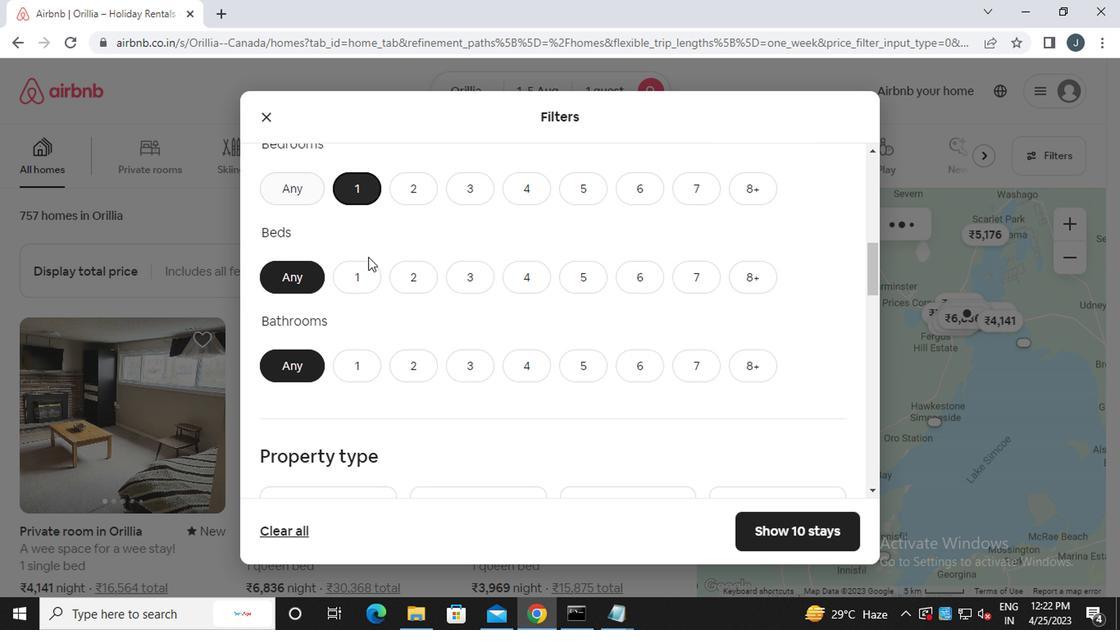 
Action: Mouse pressed left at (365, 266)
Screenshot: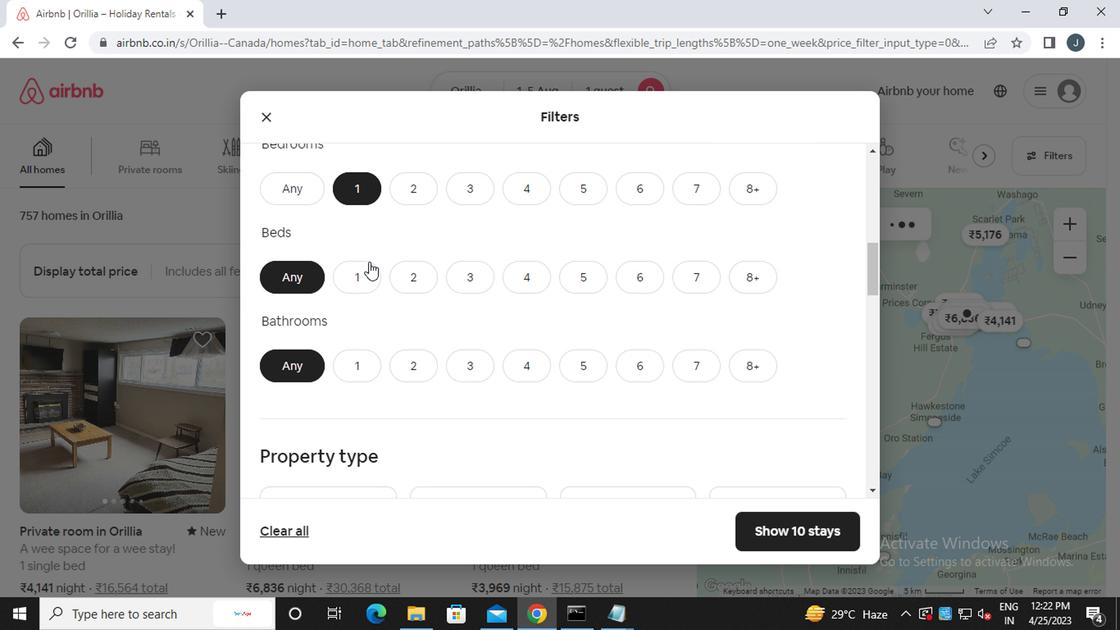 
Action: Mouse moved to (359, 374)
Screenshot: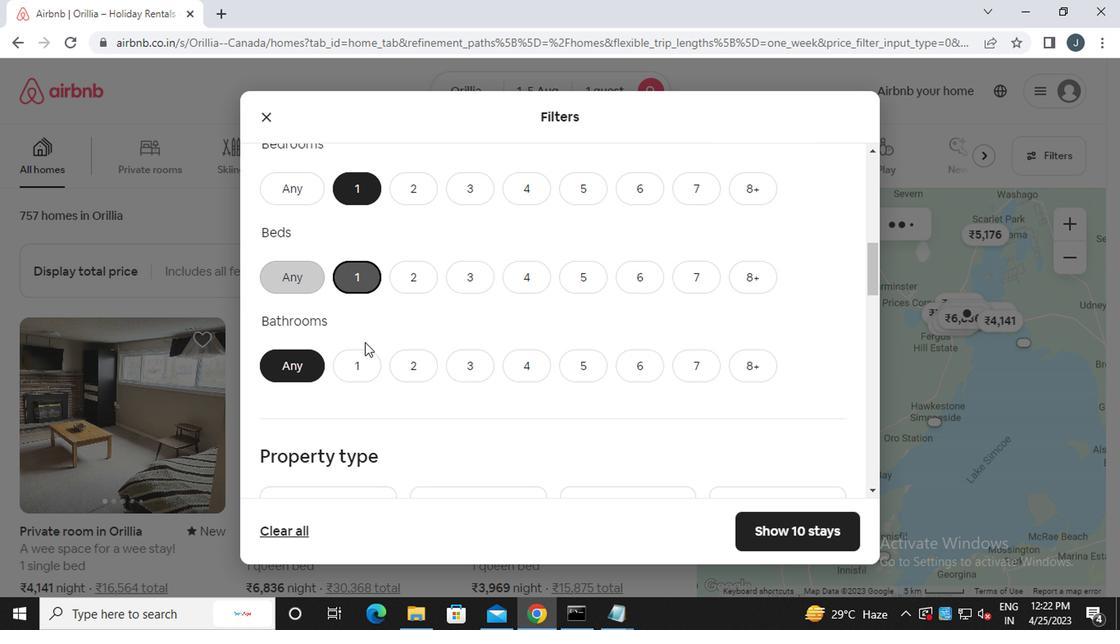 
Action: Mouse pressed left at (359, 374)
Screenshot: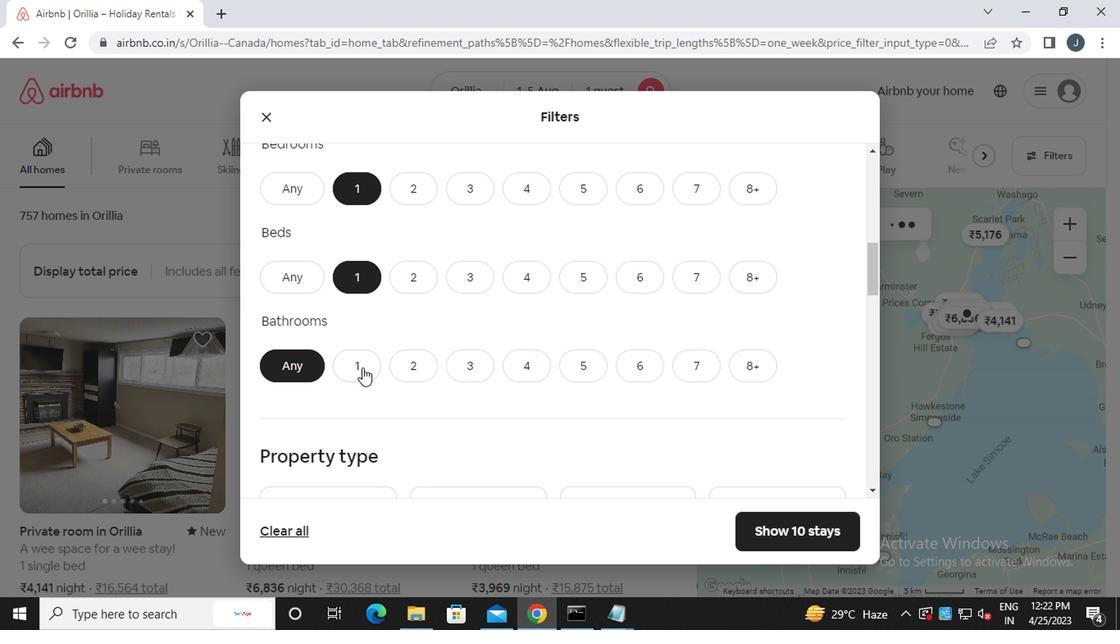 
Action: Mouse scrolled (359, 373) with delta (0, -1)
Screenshot: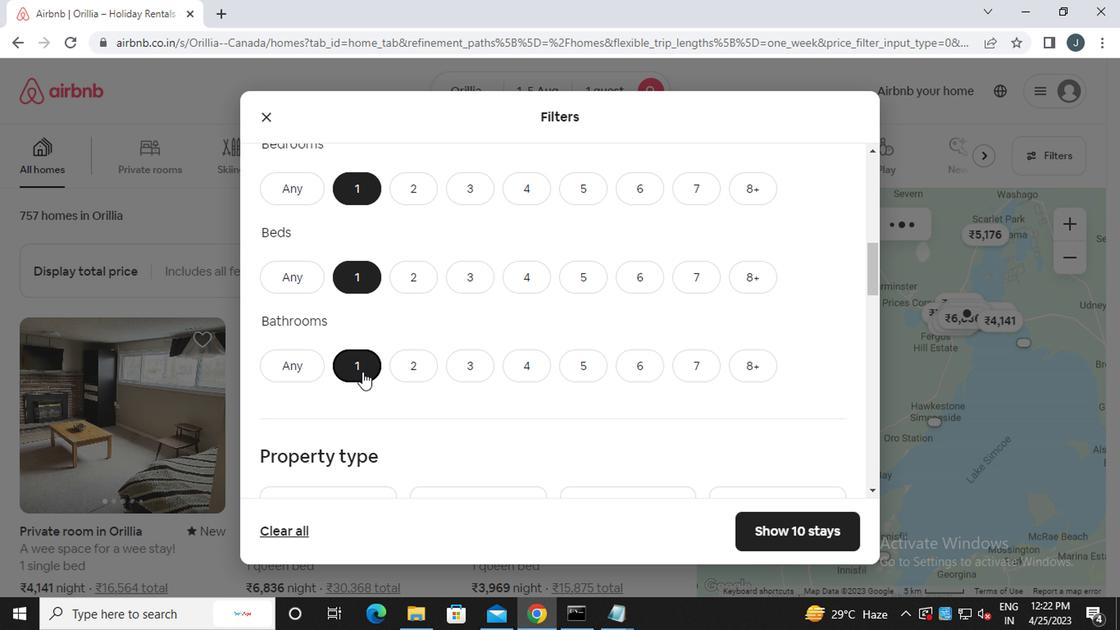 
Action: Mouse scrolled (359, 373) with delta (0, -1)
Screenshot: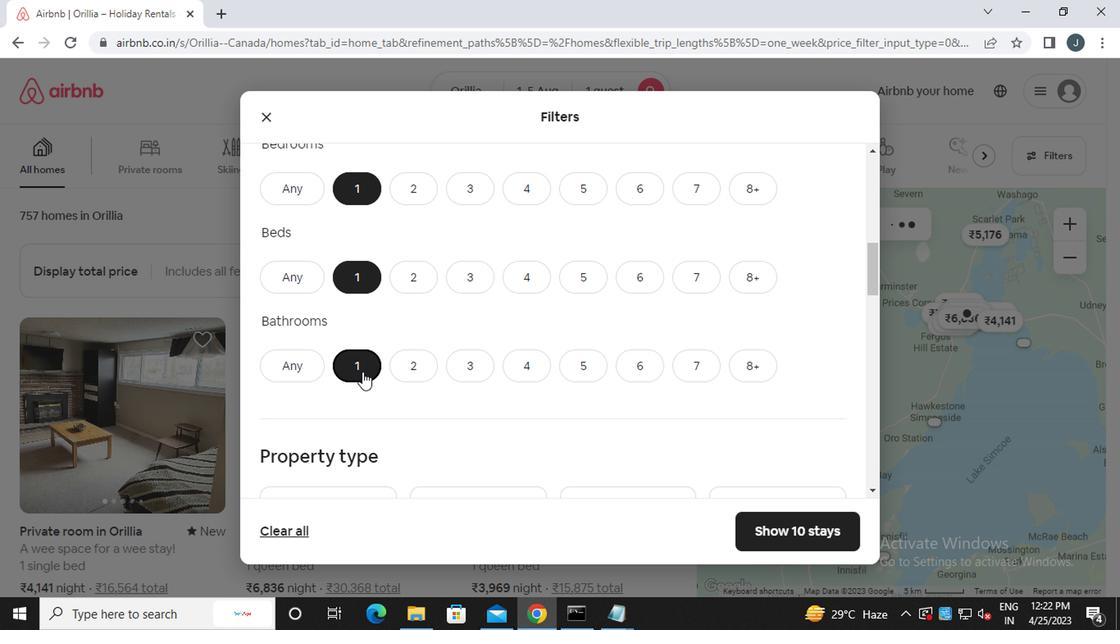 
Action: Mouse scrolled (359, 373) with delta (0, -1)
Screenshot: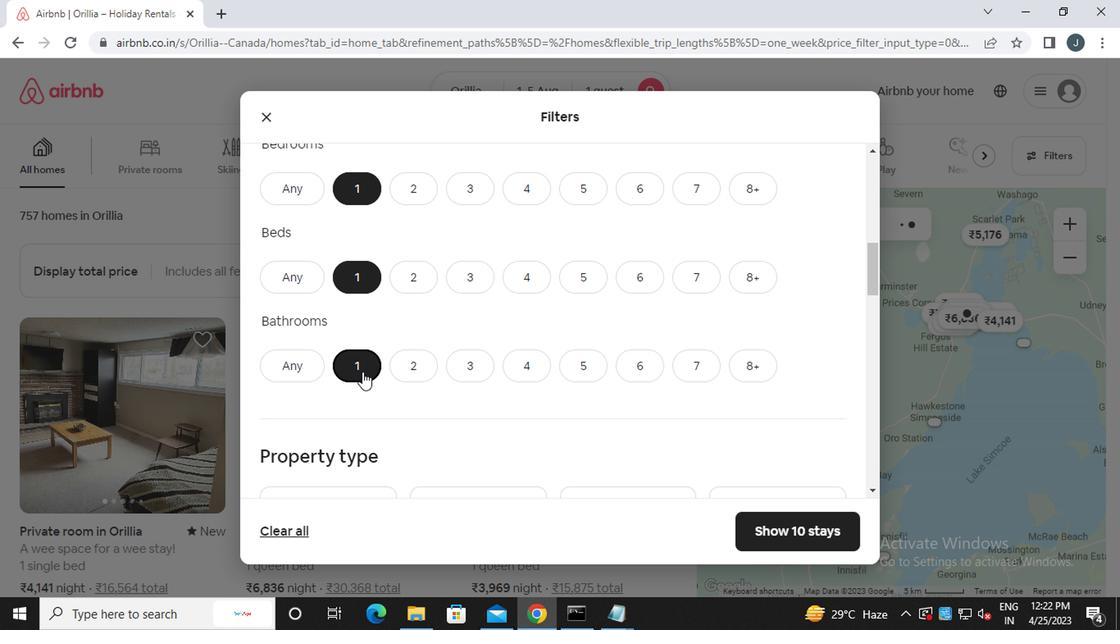 
Action: Mouse scrolled (359, 373) with delta (0, -1)
Screenshot: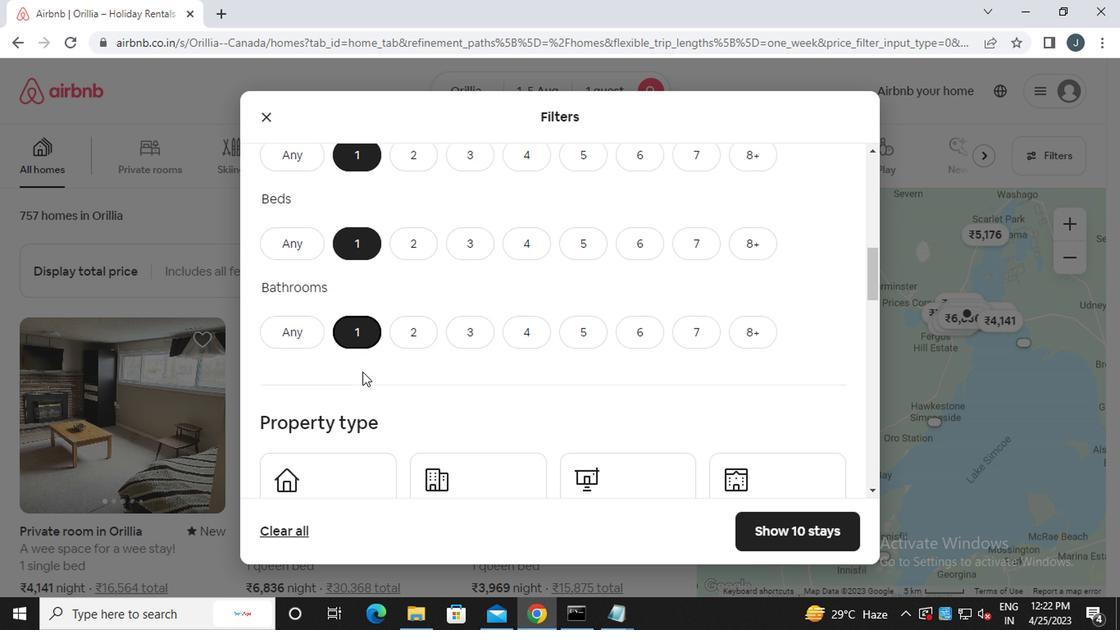 
Action: Mouse moved to (318, 229)
Screenshot: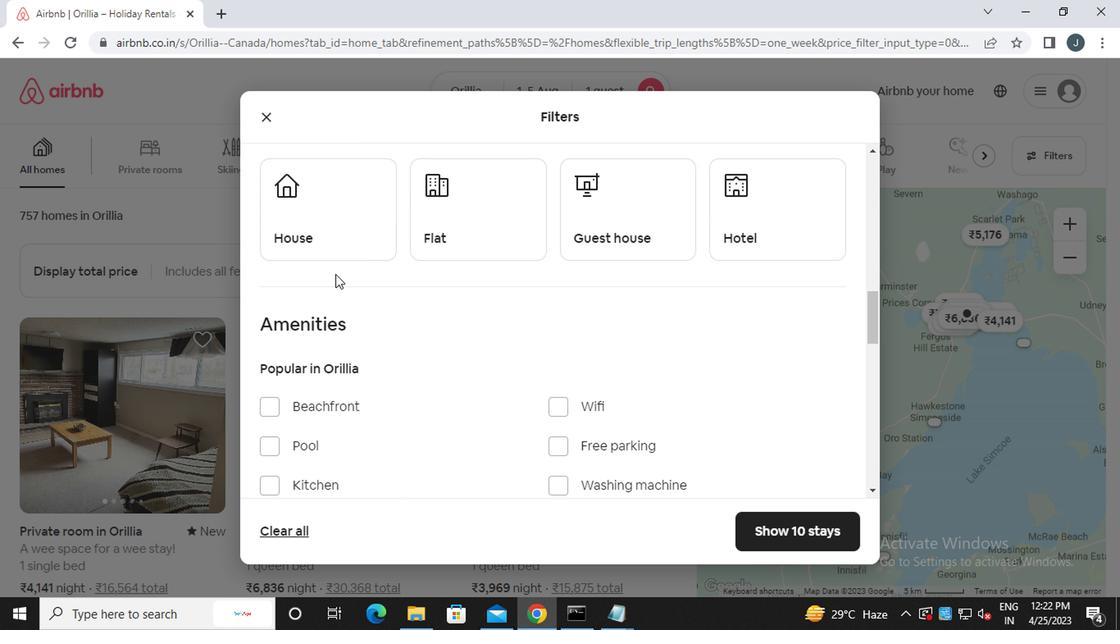 
Action: Mouse pressed left at (318, 229)
Screenshot: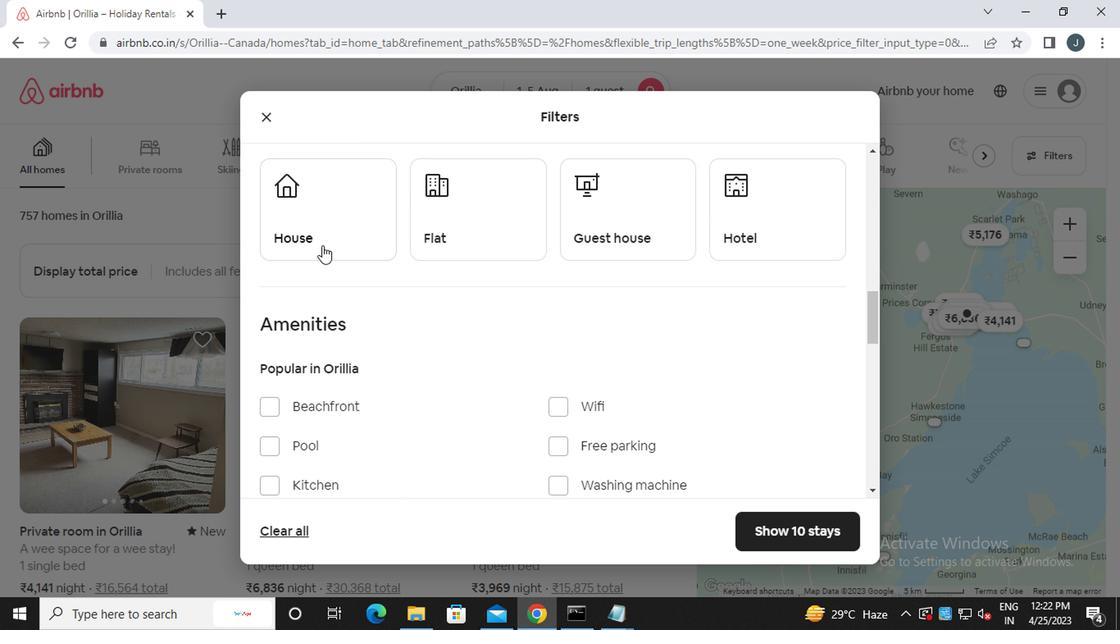
Action: Mouse moved to (438, 225)
Screenshot: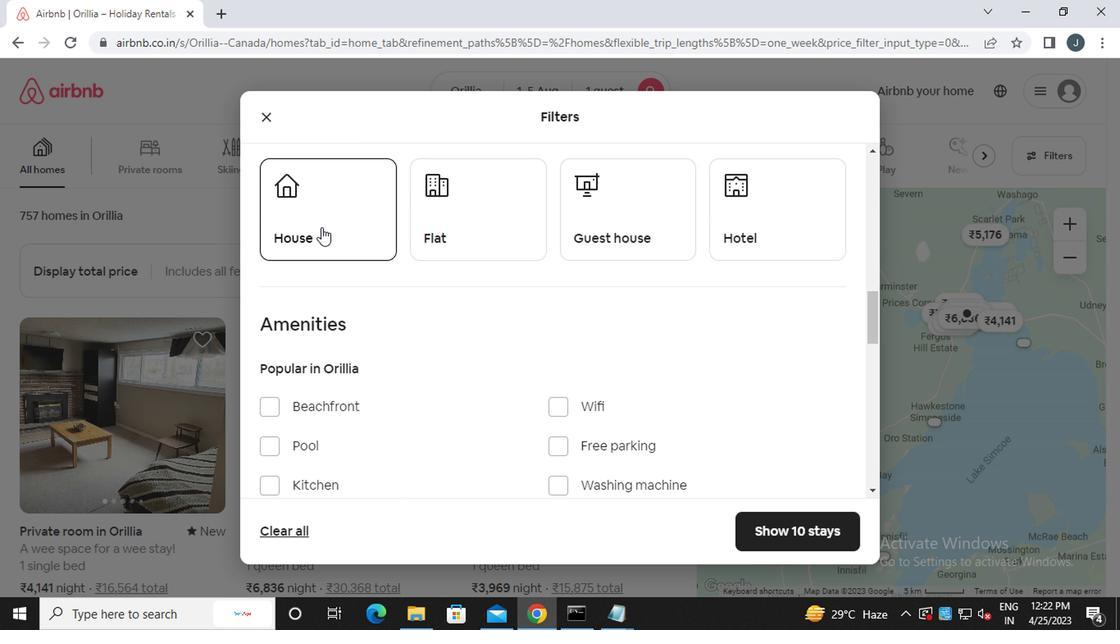 
Action: Mouse pressed left at (438, 225)
Screenshot: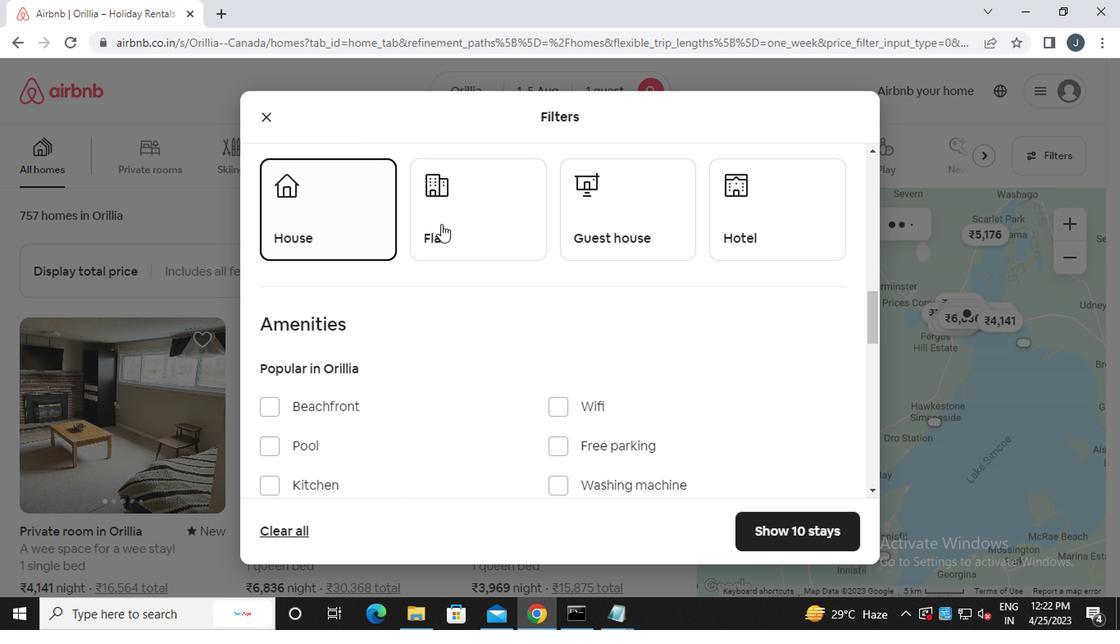 
Action: Mouse moved to (591, 226)
Screenshot: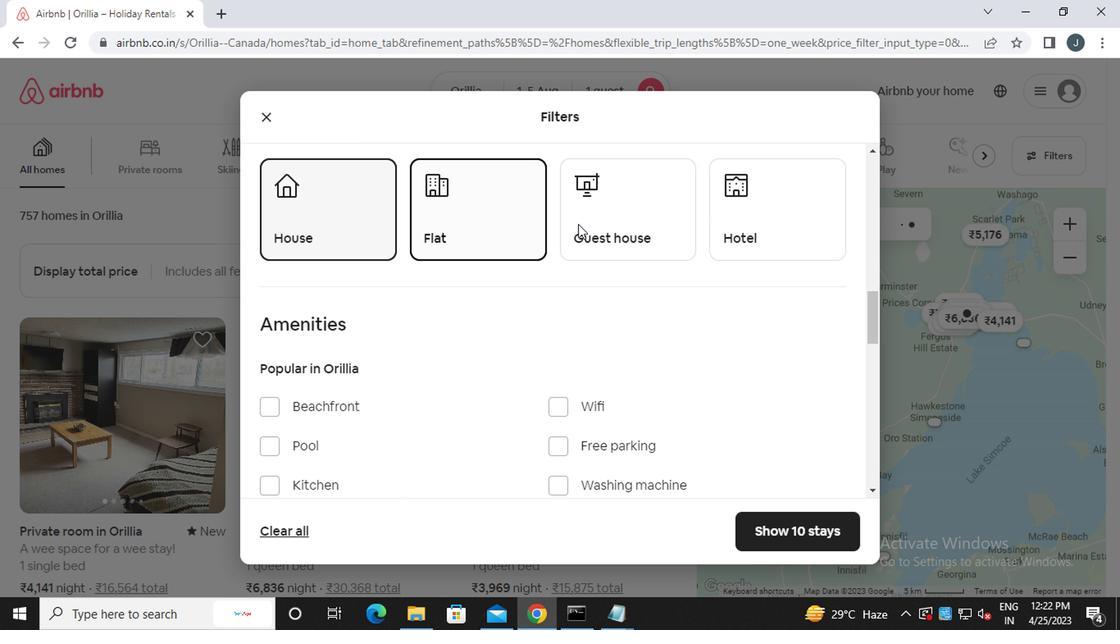 
Action: Mouse pressed left at (591, 226)
Screenshot: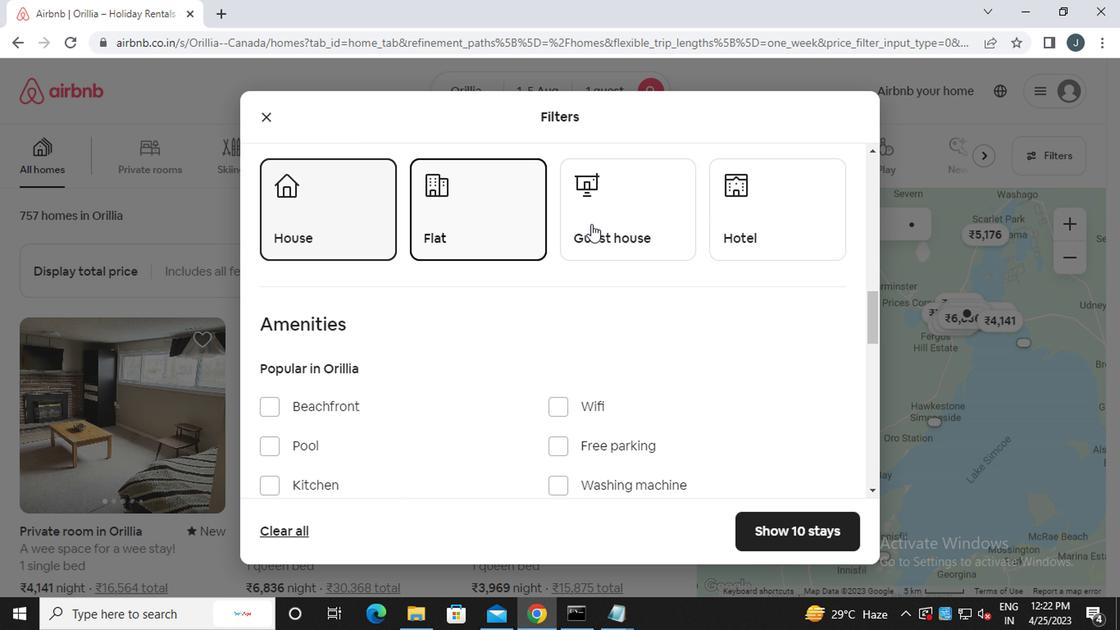 
Action: Mouse moved to (612, 246)
Screenshot: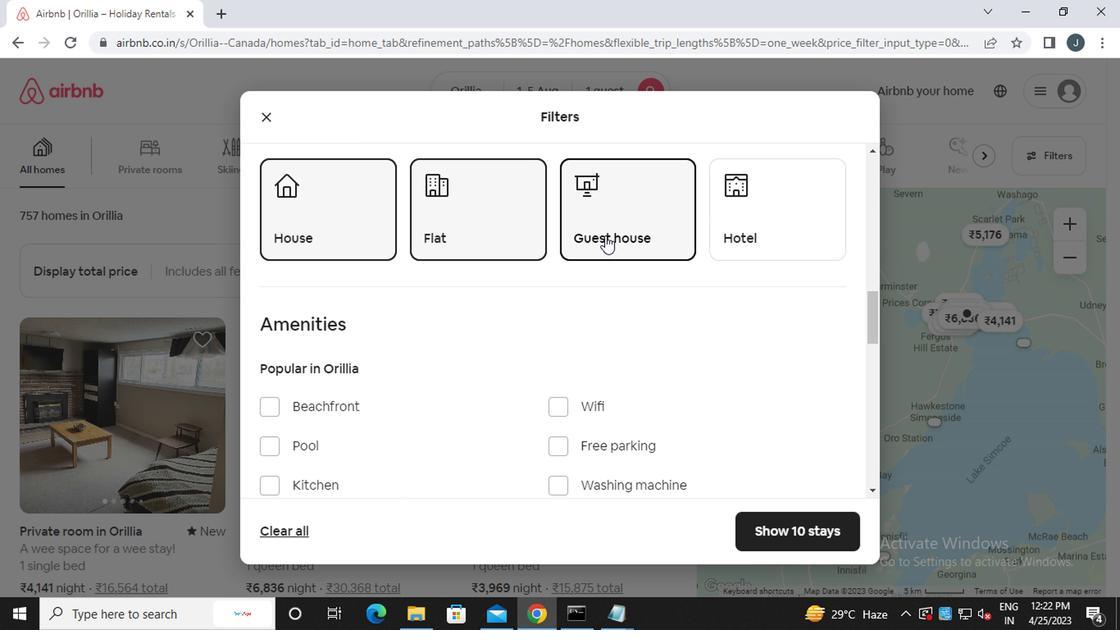 
Action: Mouse scrolled (612, 245) with delta (0, 0)
Screenshot: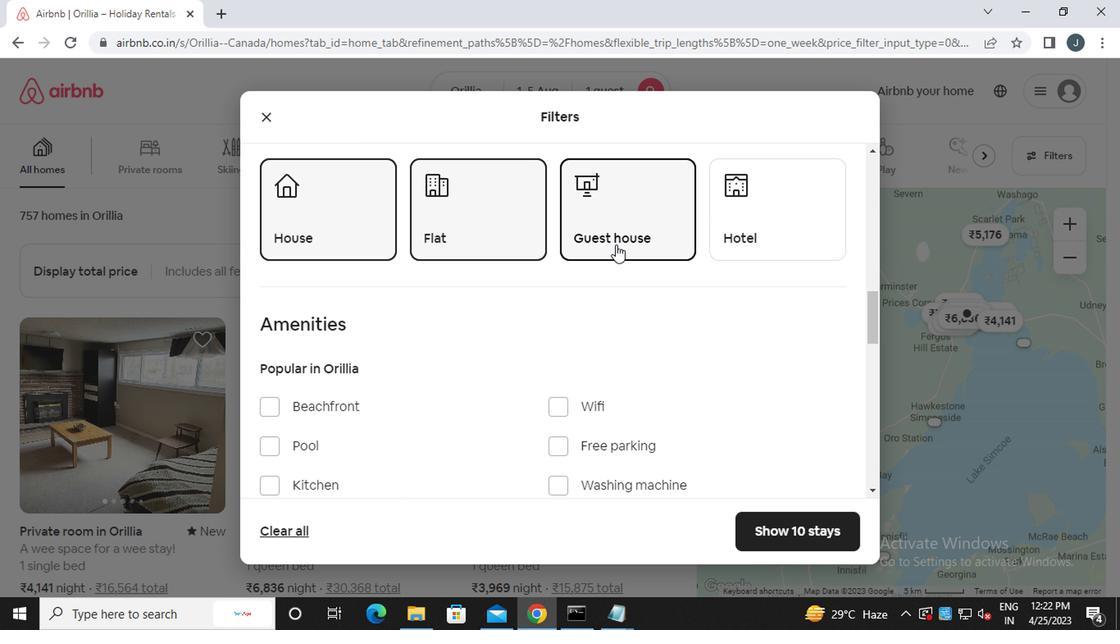 
Action: Mouse scrolled (612, 245) with delta (0, 0)
Screenshot: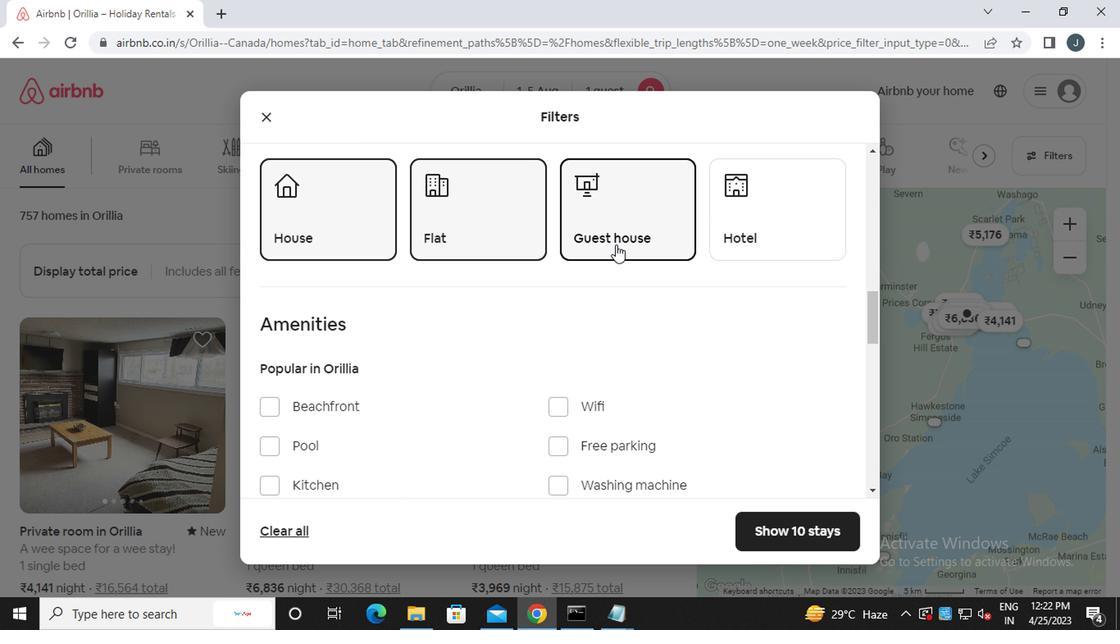 
Action: Mouse scrolled (612, 245) with delta (0, 0)
Screenshot: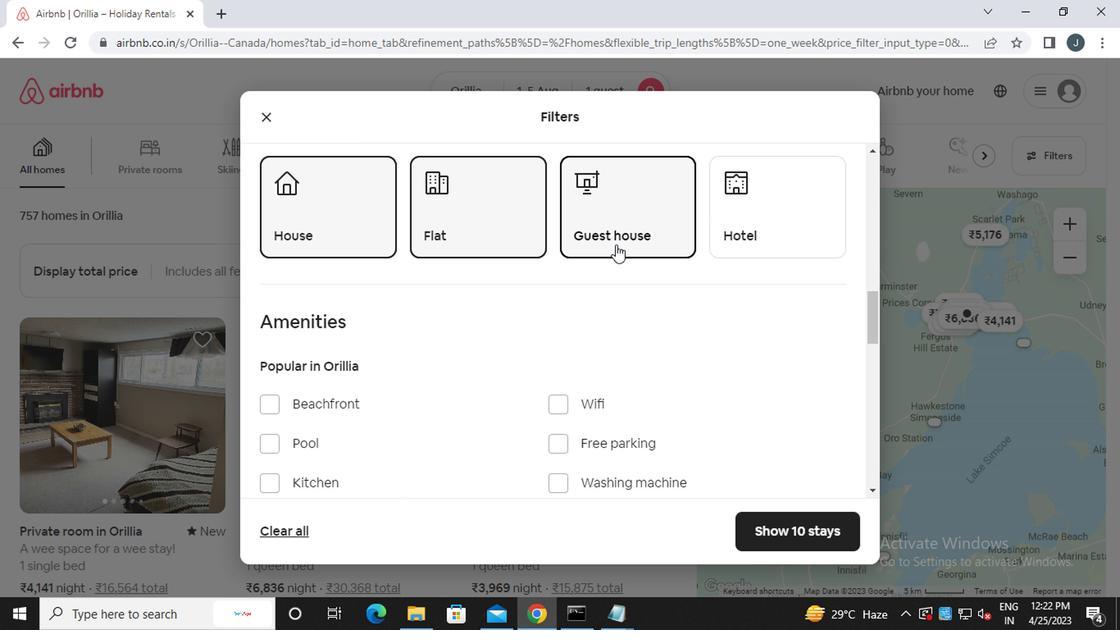 
Action: Mouse scrolled (612, 245) with delta (0, 0)
Screenshot: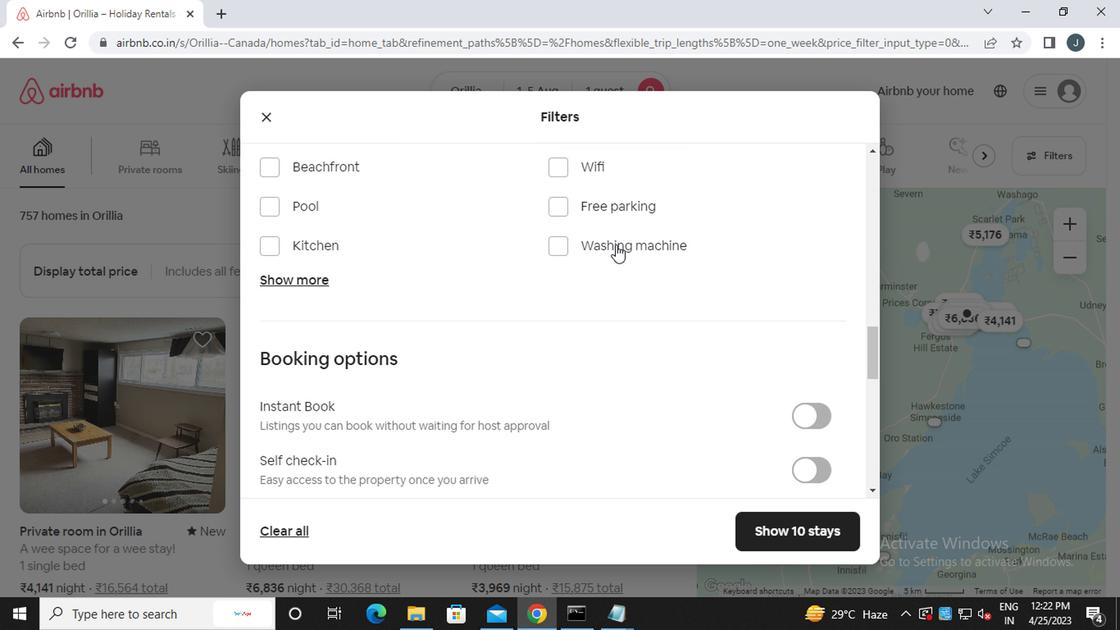 
Action: Mouse scrolled (612, 245) with delta (0, 0)
Screenshot: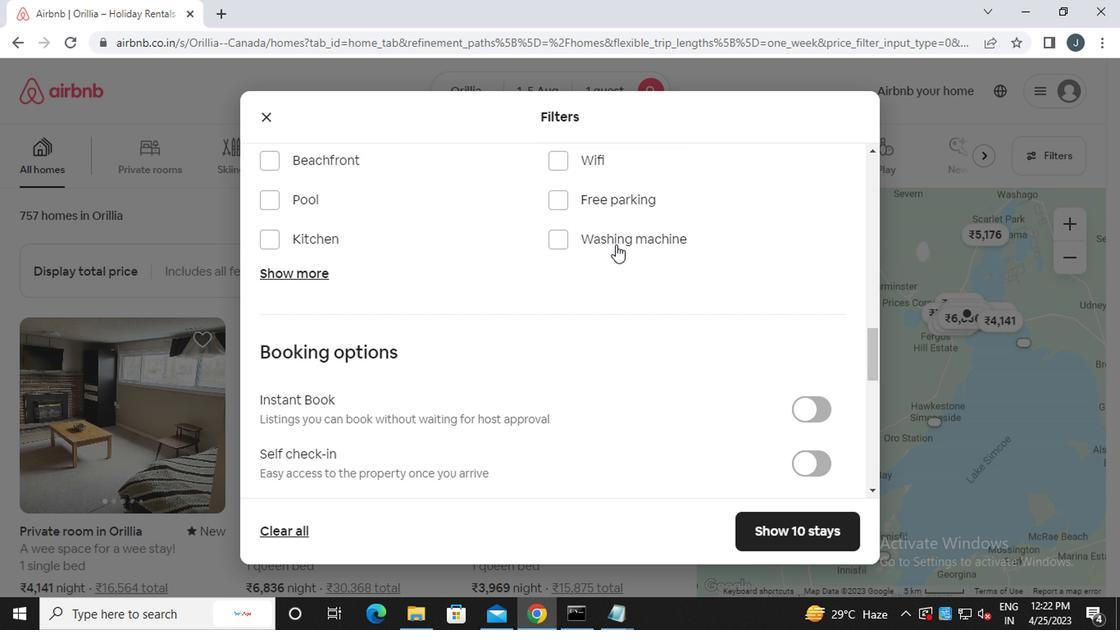 
Action: Mouse scrolled (612, 245) with delta (0, 0)
Screenshot: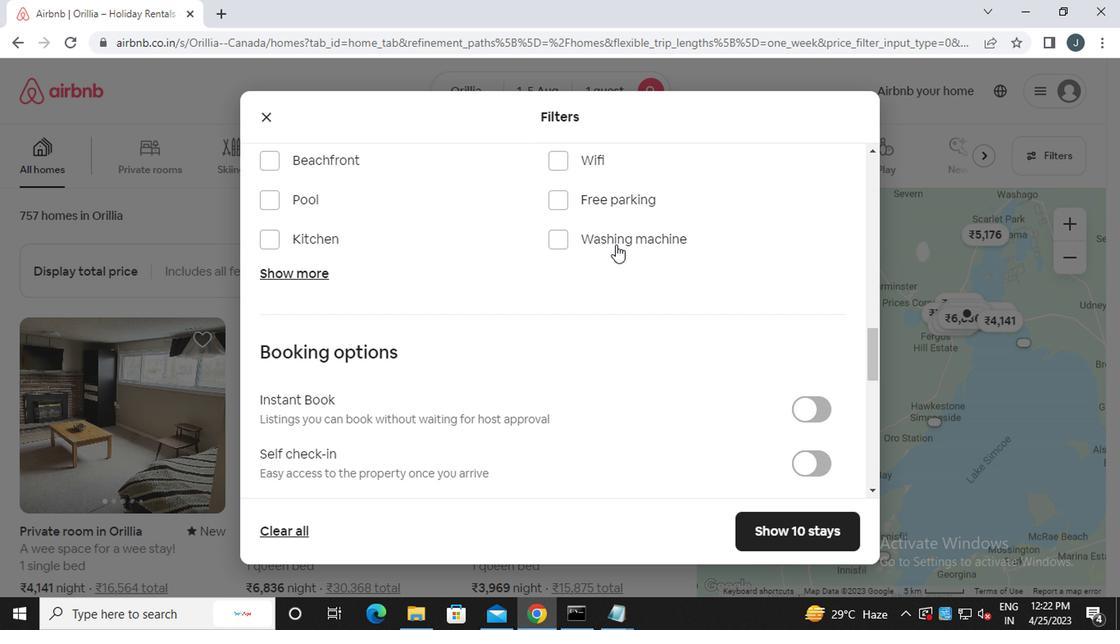 
Action: Mouse moved to (813, 224)
Screenshot: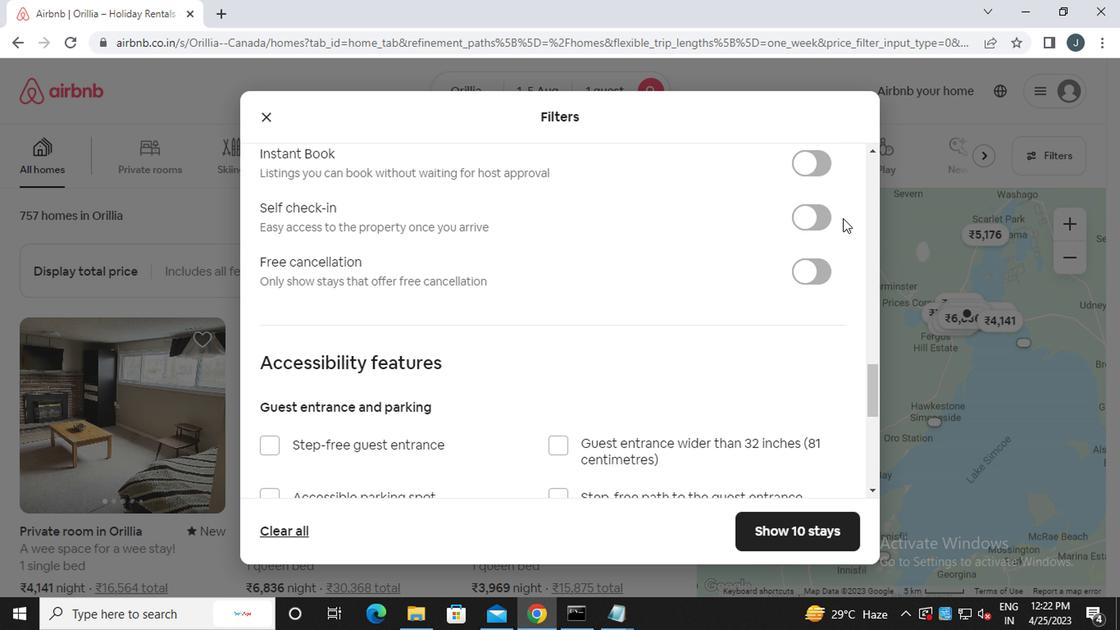 
Action: Mouse pressed left at (813, 224)
Screenshot: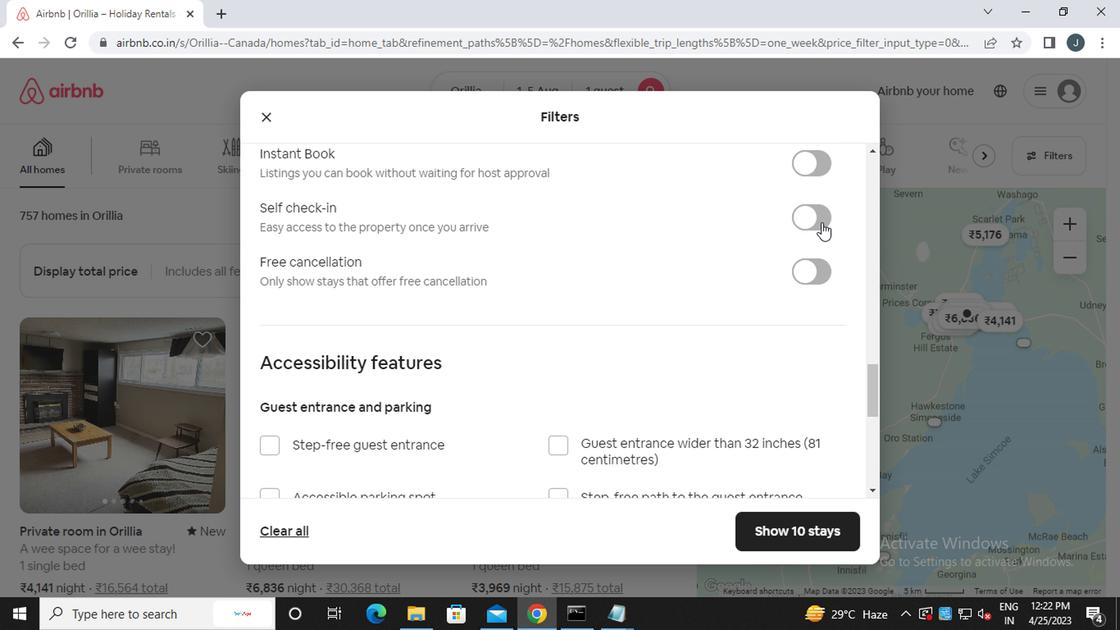 
Action: Mouse moved to (587, 306)
Screenshot: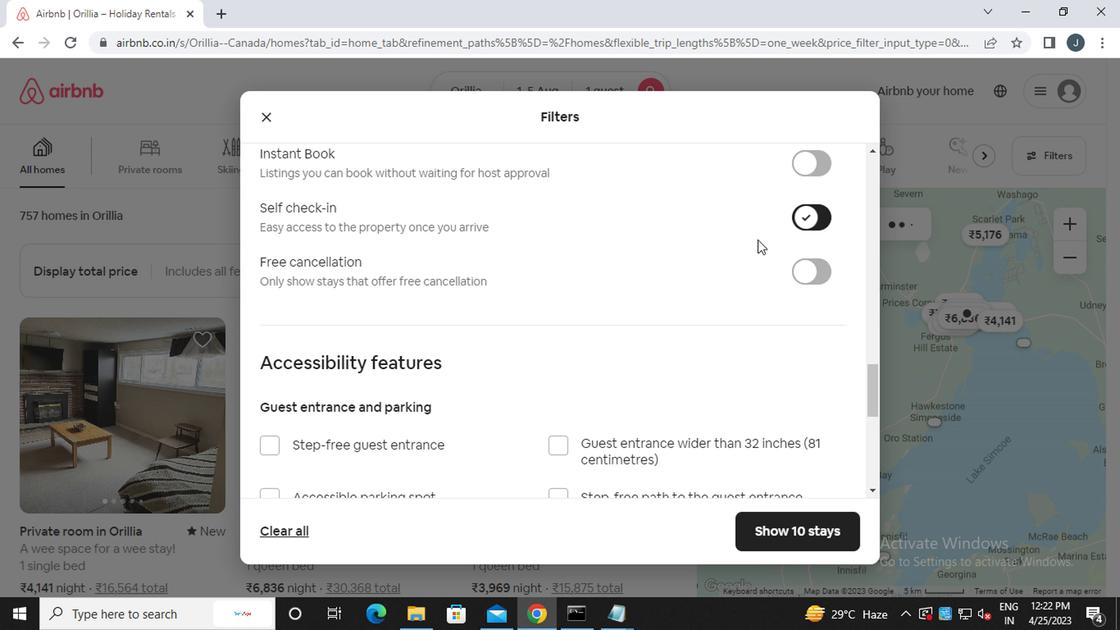 
Action: Mouse scrolled (587, 305) with delta (0, -1)
Screenshot: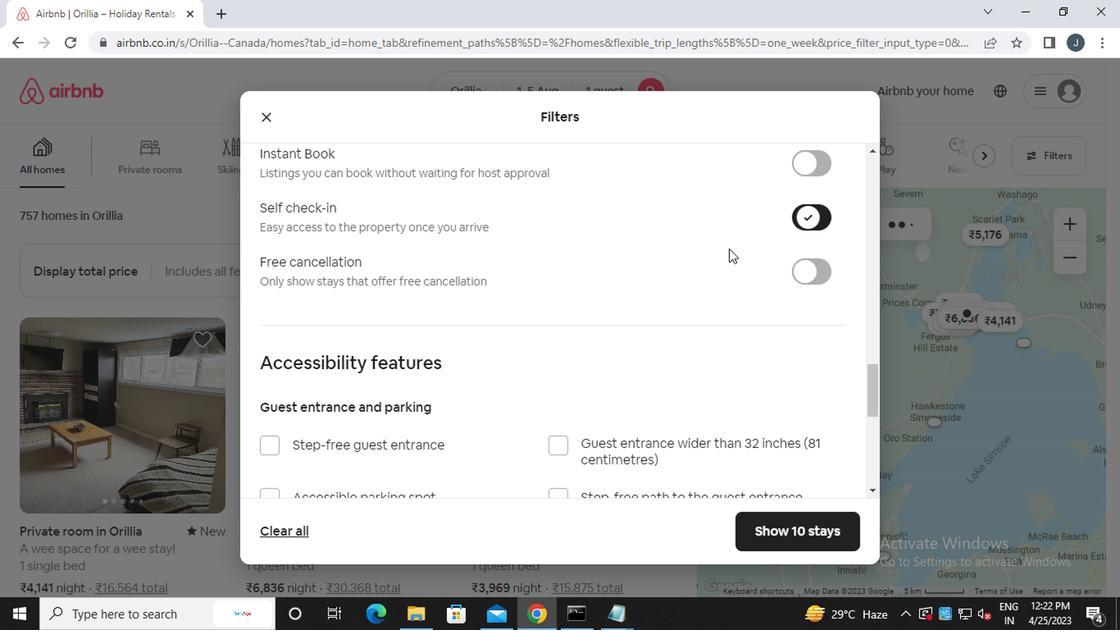 
Action: Mouse moved to (583, 311)
Screenshot: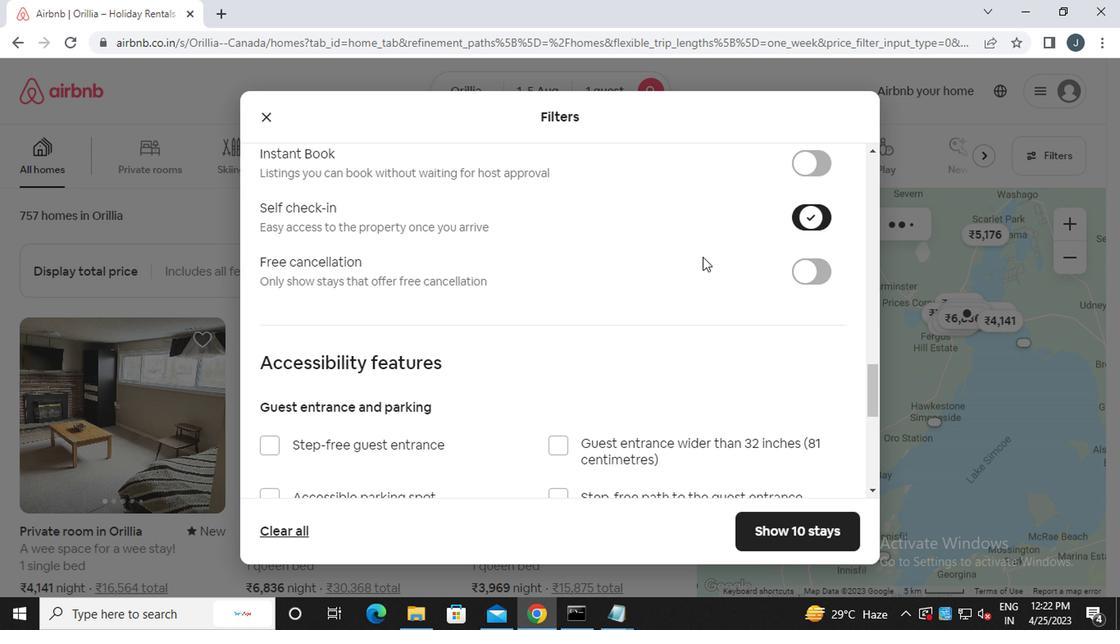 
Action: Mouse scrolled (583, 309) with delta (0, -1)
Screenshot: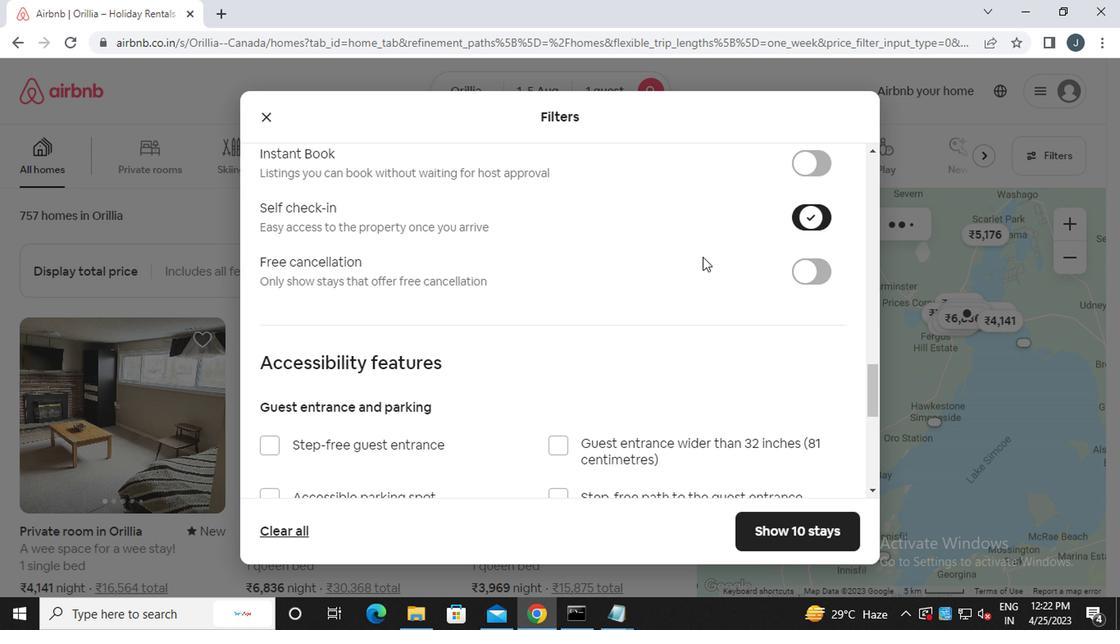 
Action: Mouse scrolled (583, 309) with delta (0, -1)
Screenshot: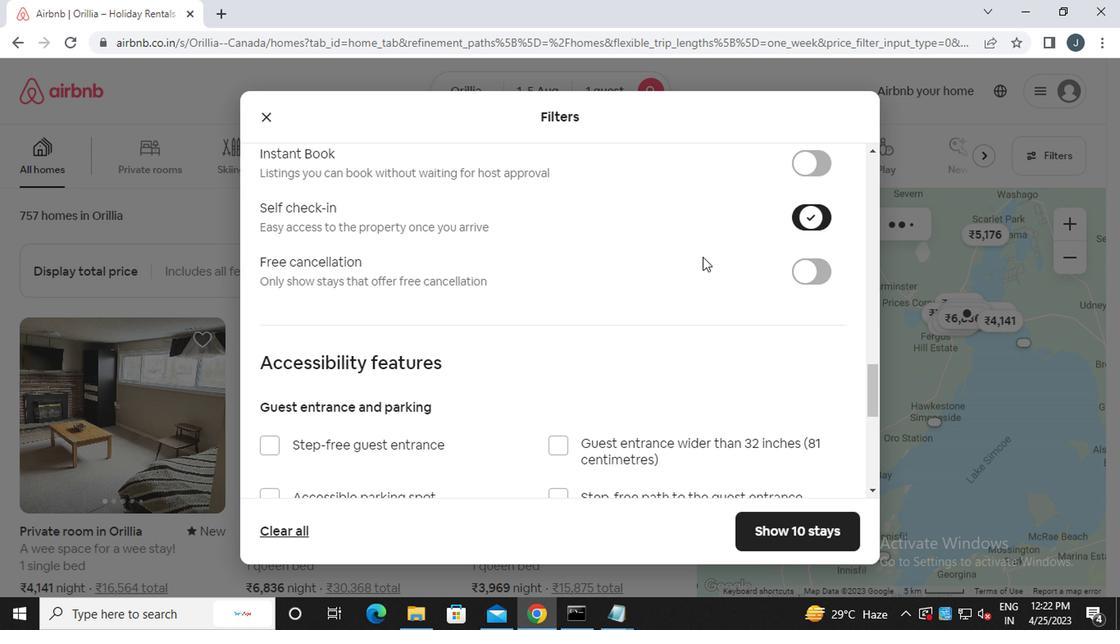 
Action: Mouse scrolled (583, 309) with delta (0, -1)
Screenshot: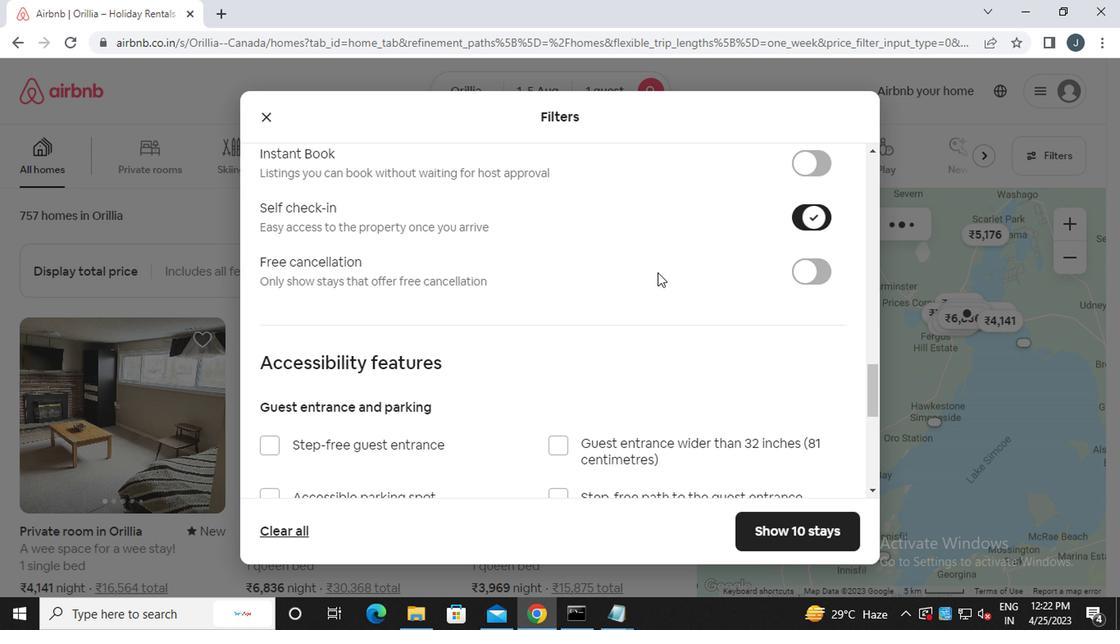 
Action: Mouse scrolled (583, 309) with delta (0, -1)
Screenshot: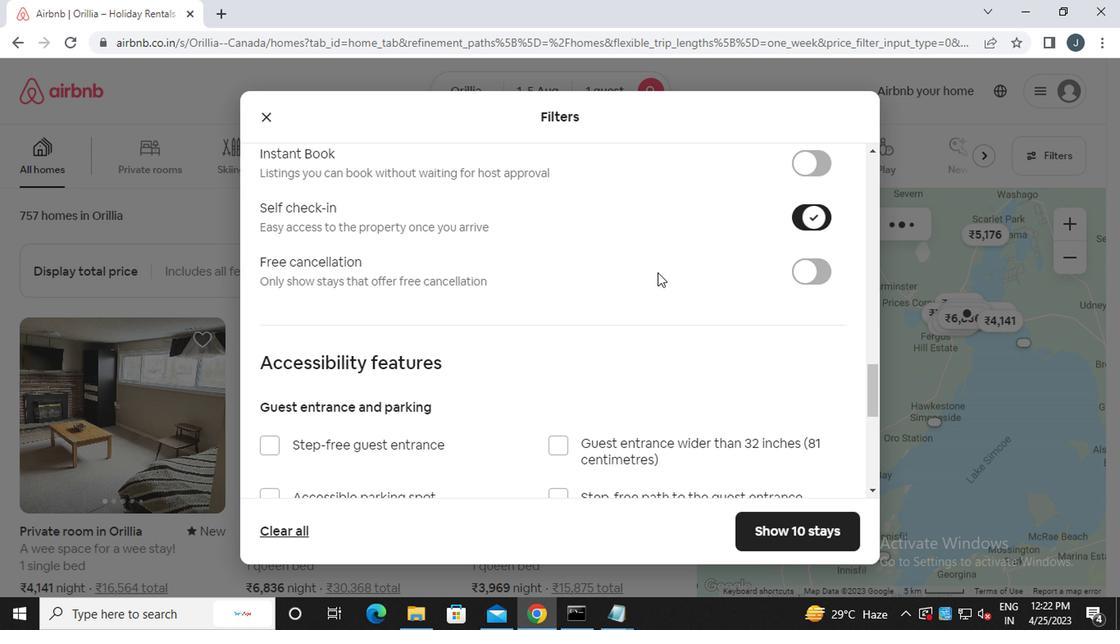 
Action: Mouse scrolled (583, 309) with delta (0, -1)
Screenshot: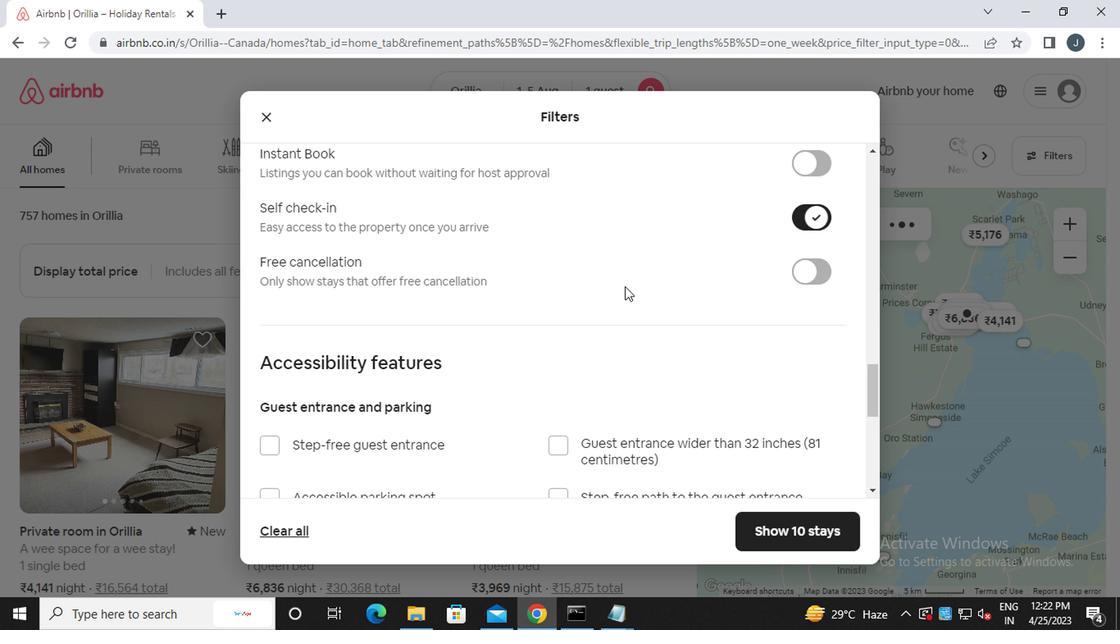 
Action: Mouse scrolled (583, 309) with delta (0, -1)
Screenshot: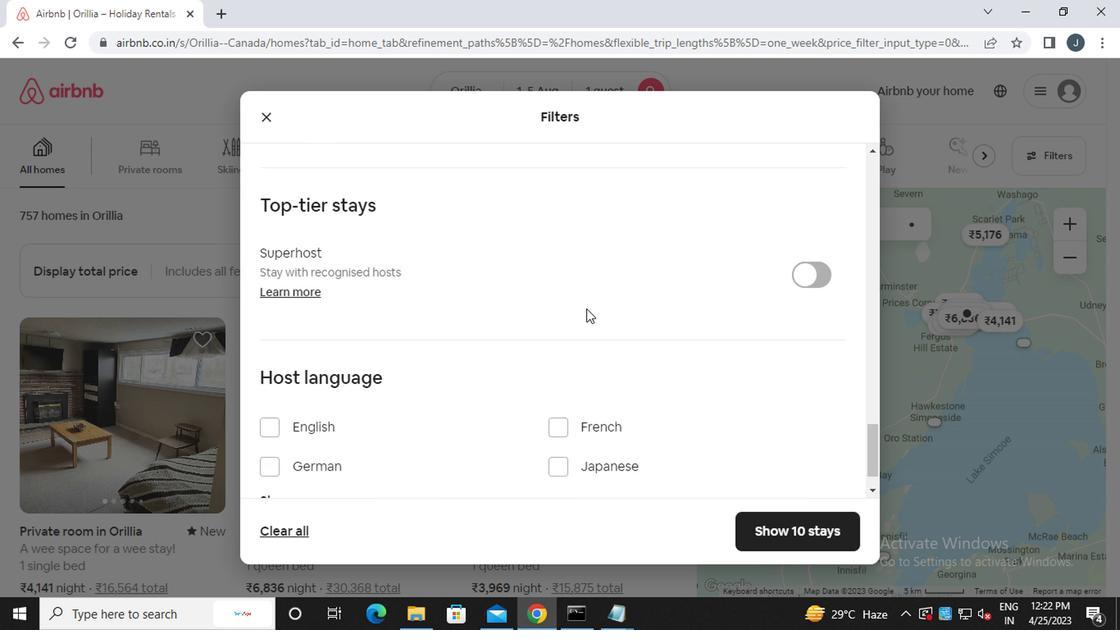 
Action: Mouse scrolled (583, 309) with delta (0, -1)
Screenshot: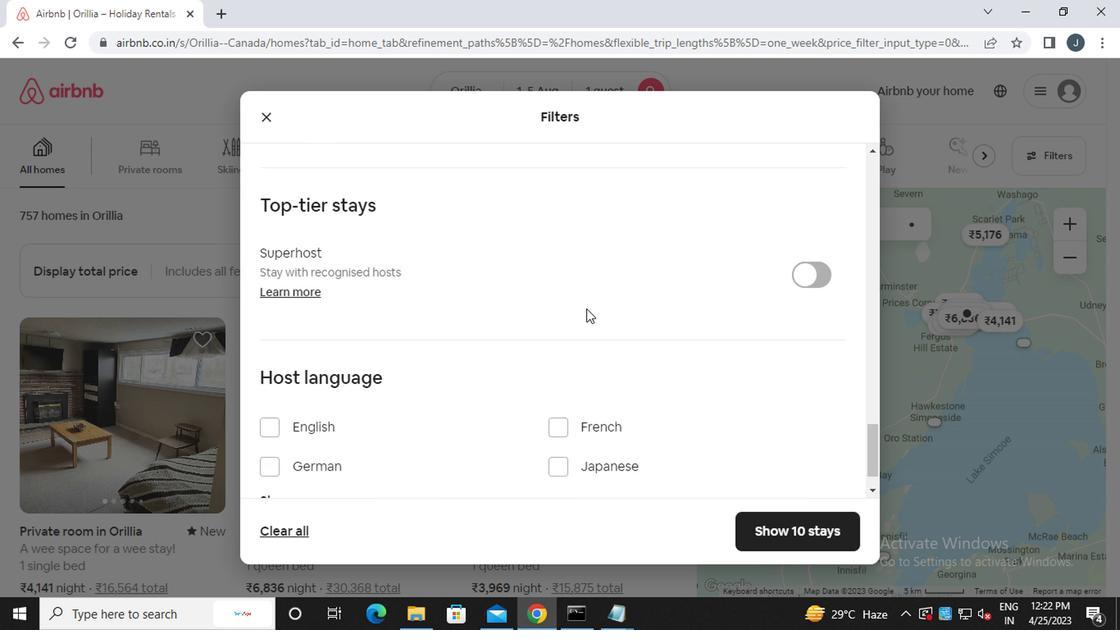 
Action: Mouse scrolled (583, 309) with delta (0, -1)
Screenshot: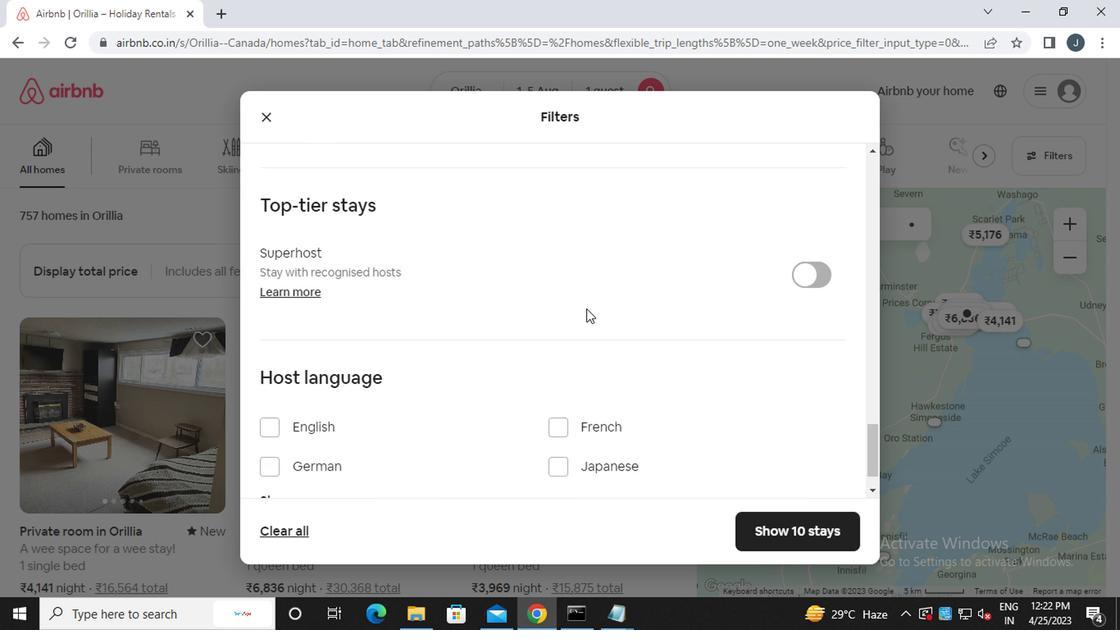 
Action: Mouse scrolled (583, 309) with delta (0, -1)
Screenshot: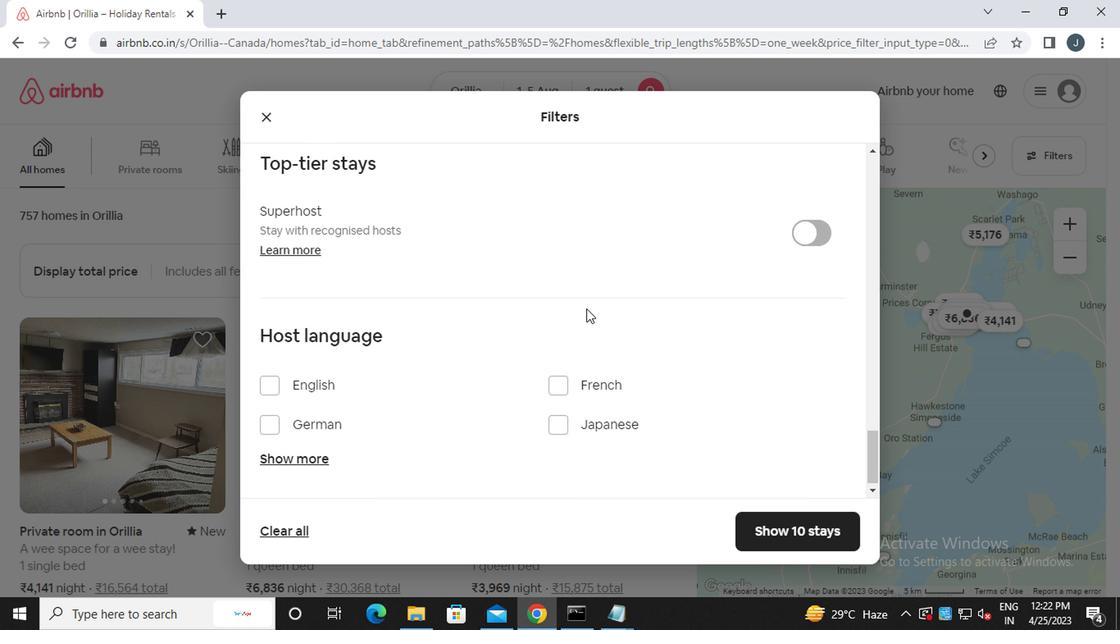 
Action: Mouse scrolled (583, 309) with delta (0, -1)
Screenshot: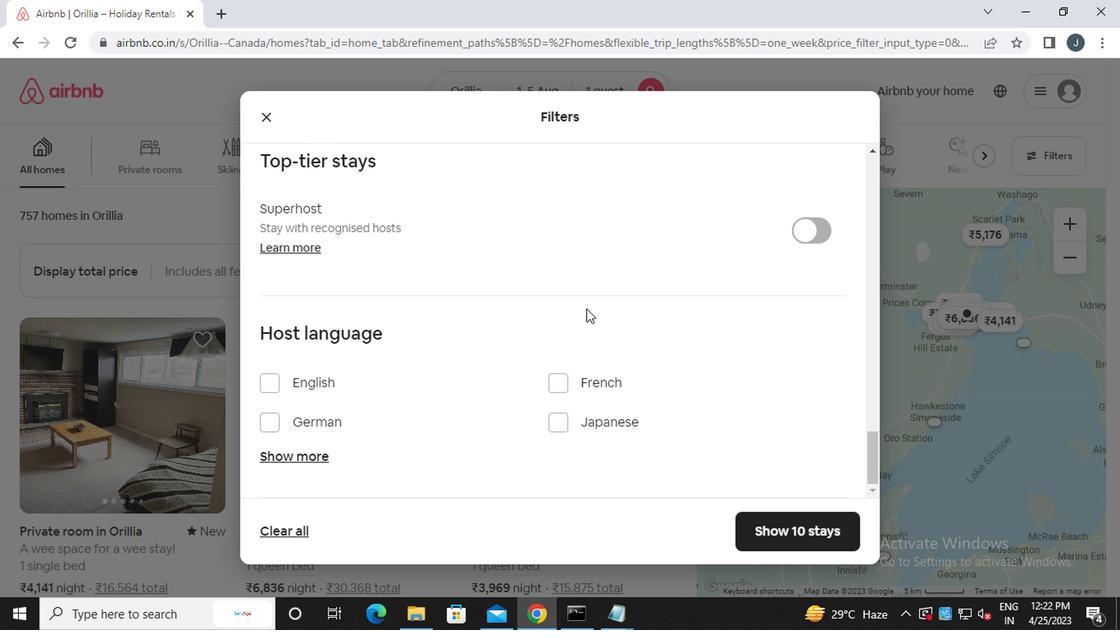 
Action: Mouse moved to (270, 384)
Screenshot: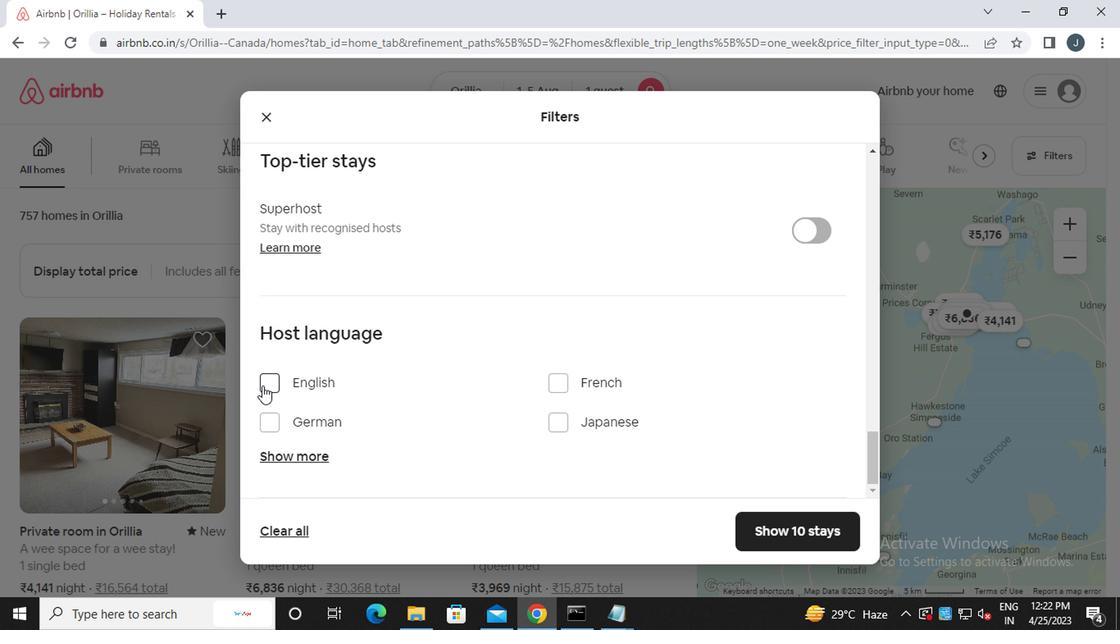 
Action: Mouse pressed left at (270, 384)
Screenshot: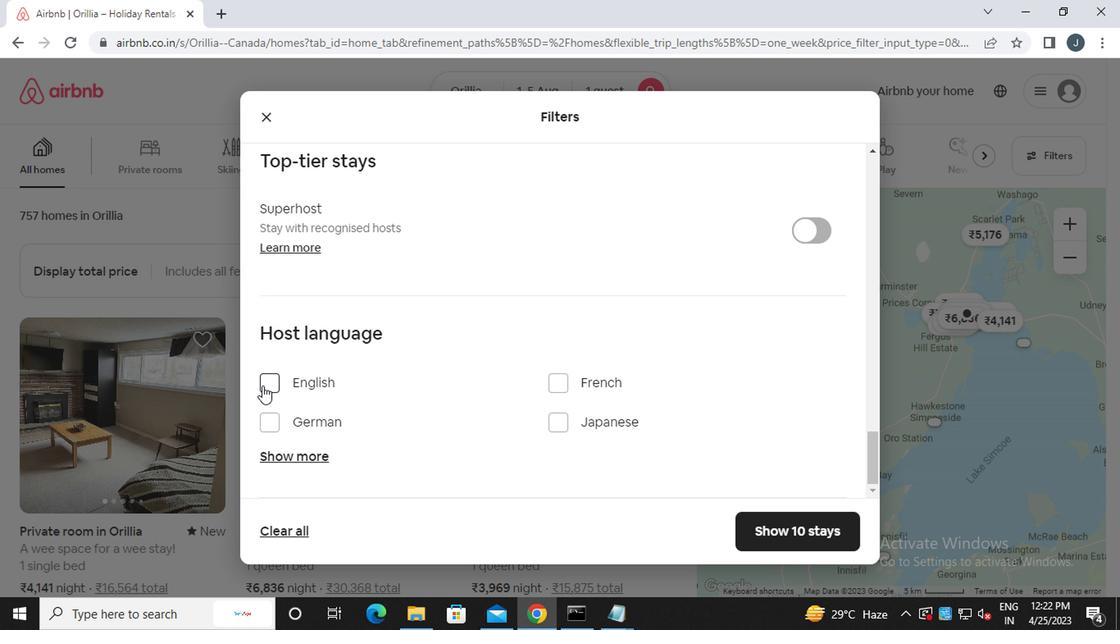 
Action: Mouse moved to (791, 540)
Screenshot: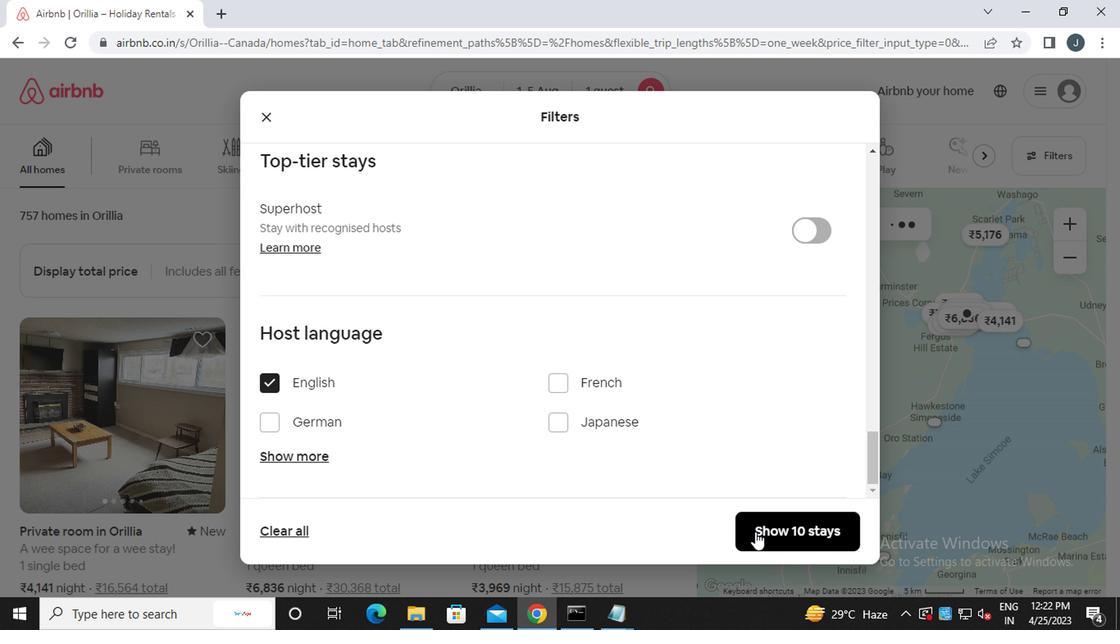 
Action: Mouse pressed left at (791, 540)
Screenshot: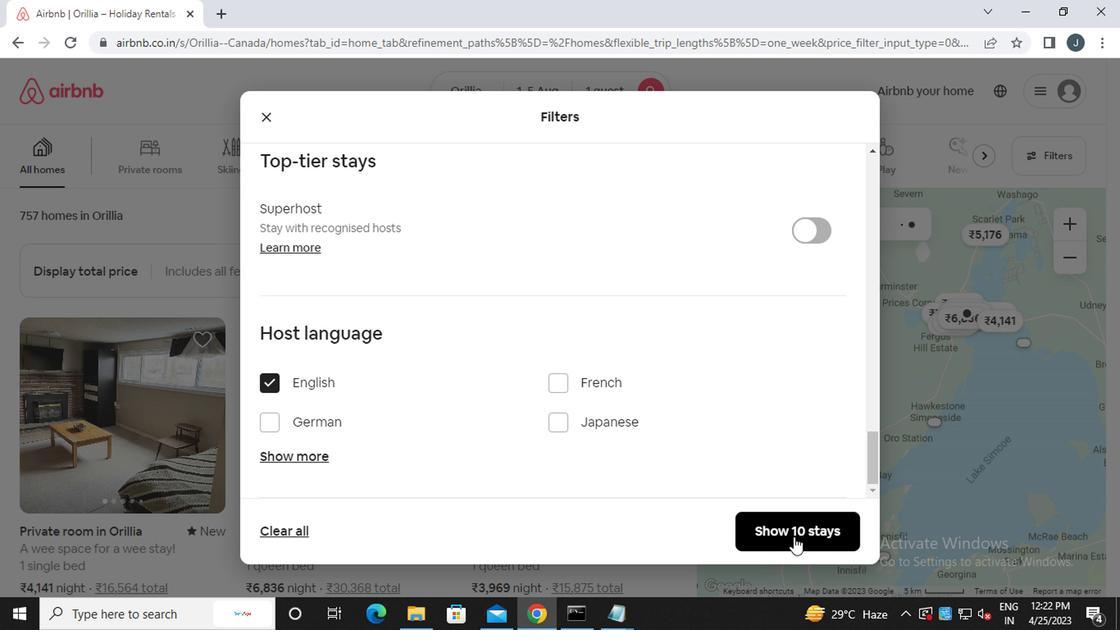 
Action: Mouse moved to (774, 529)
Screenshot: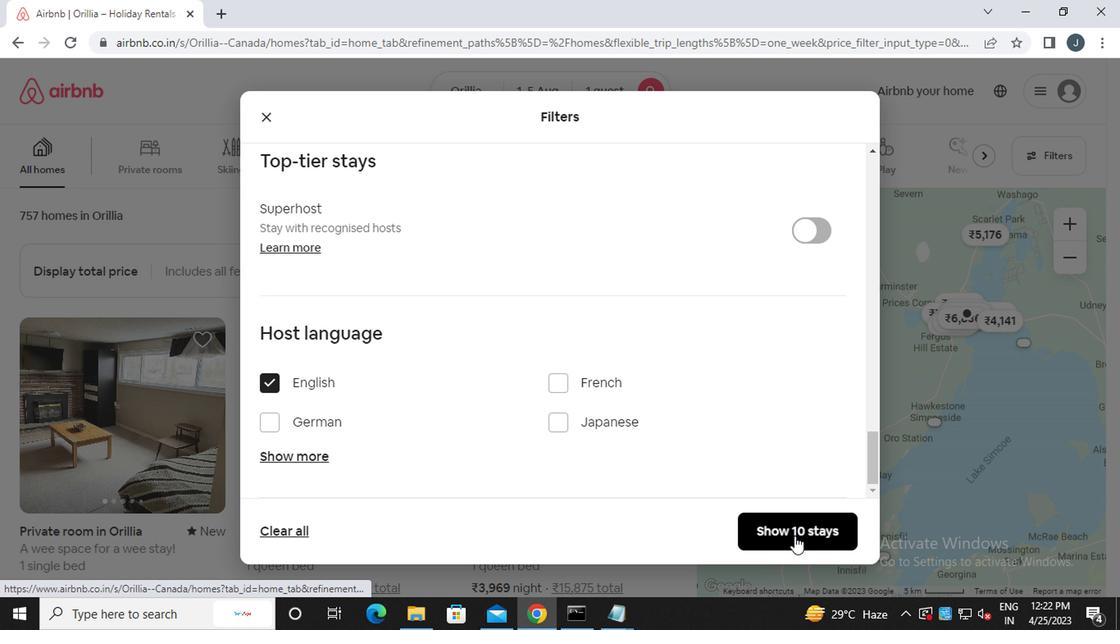 
